 Task: Create a due date automation trigger when advanced on, on the wednesday of the week a card is due add dates due in 1 working days at 11:00 AM.
Action: Mouse moved to (1147, 91)
Screenshot: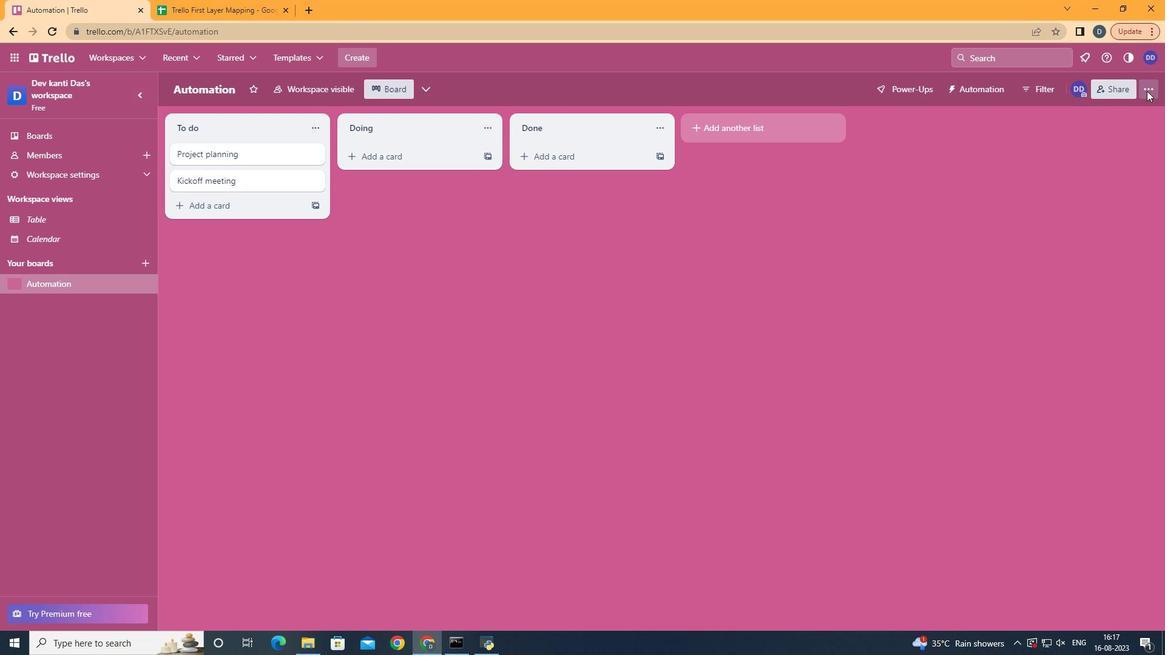 
Action: Mouse pressed left at (1147, 91)
Screenshot: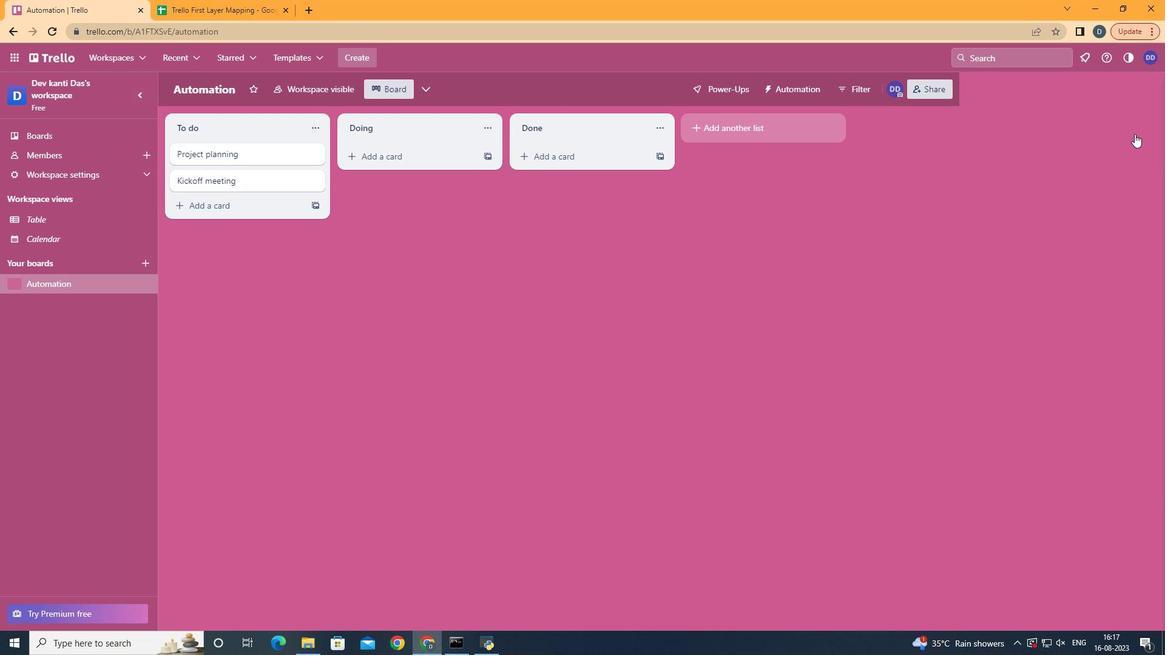 
Action: Mouse moved to (1079, 278)
Screenshot: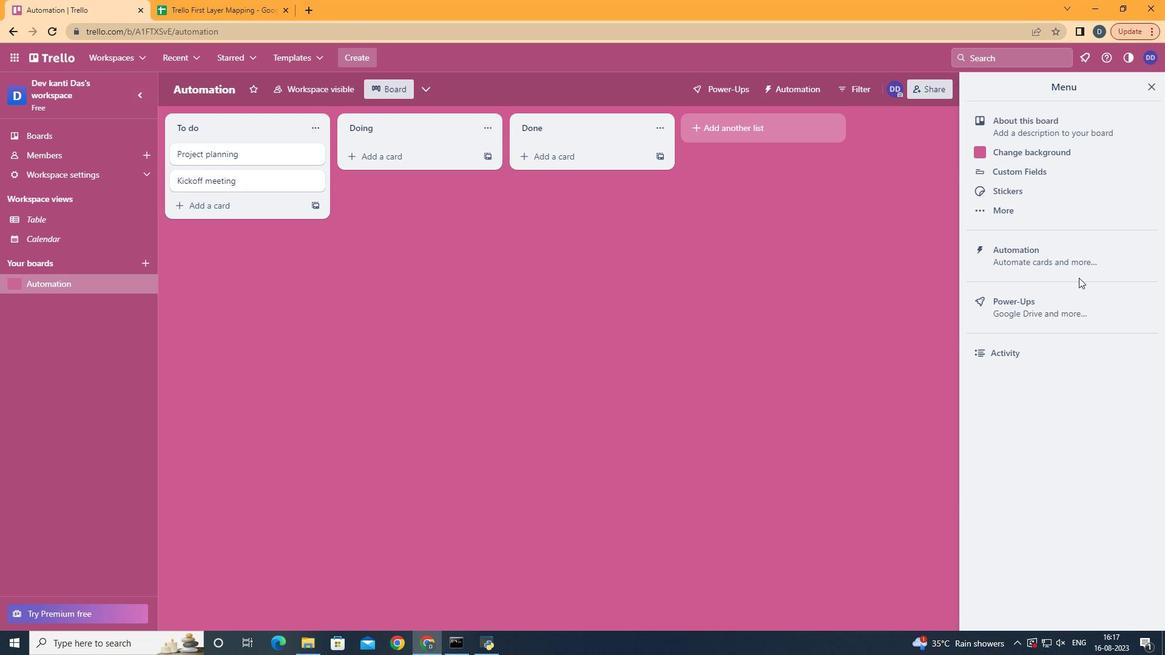
Action: Mouse pressed left at (1079, 278)
Screenshot: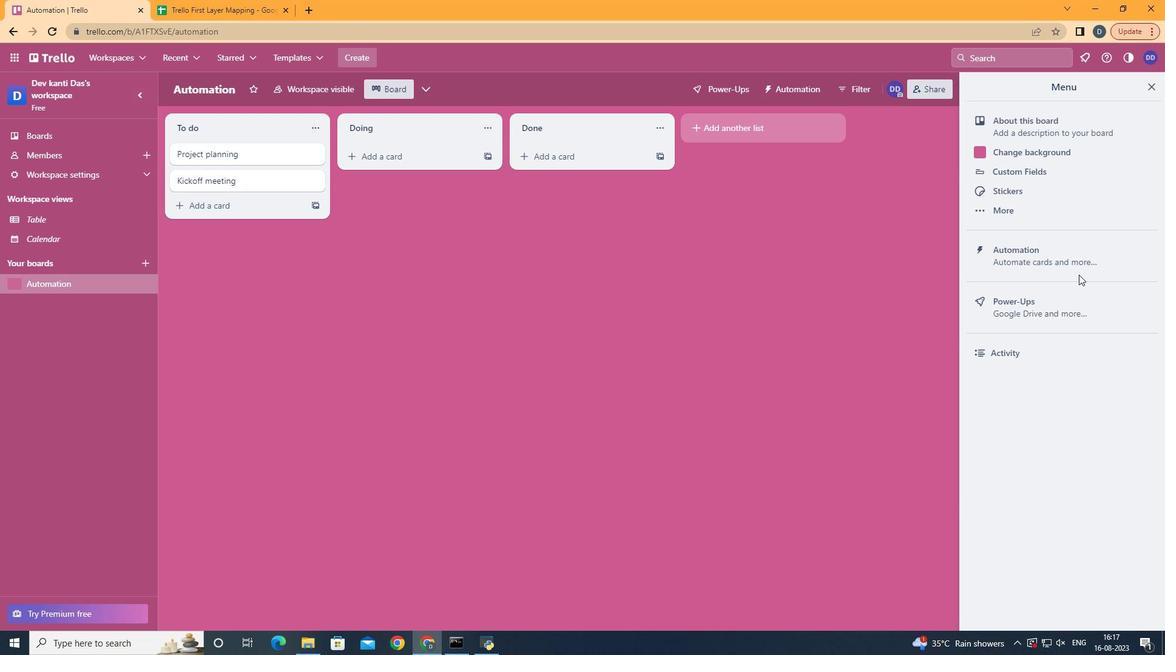 
Action: Mouse moved to (1079, 263)
Screenshot: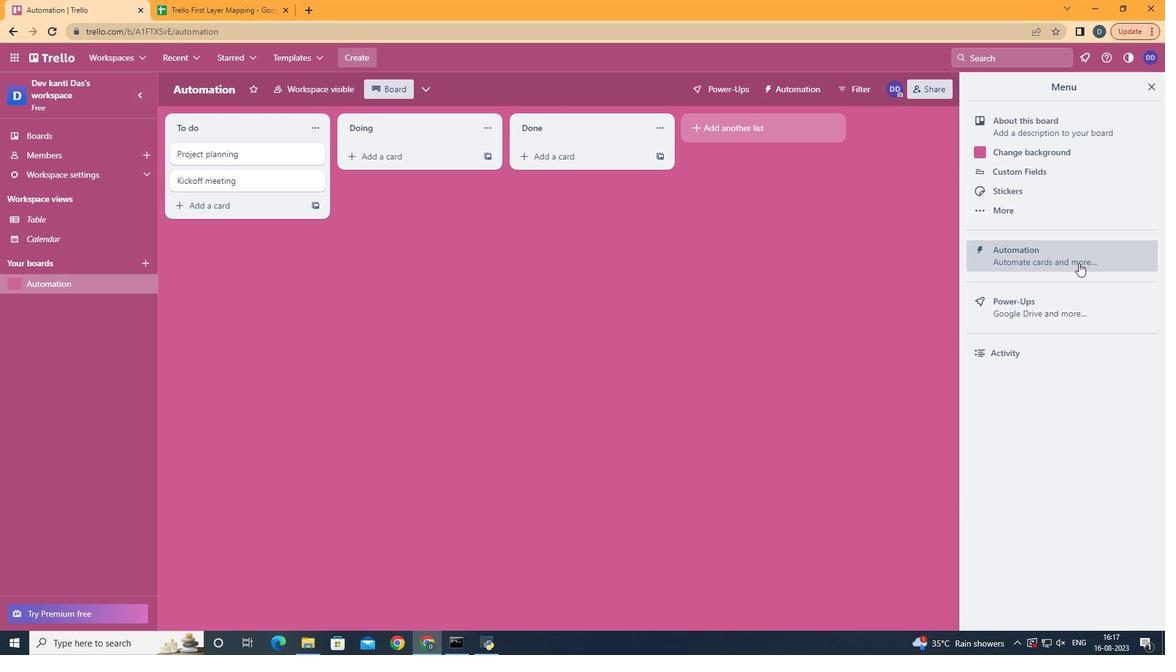 
Action: Mouse pressed left at (1079, 263)
Screenshot: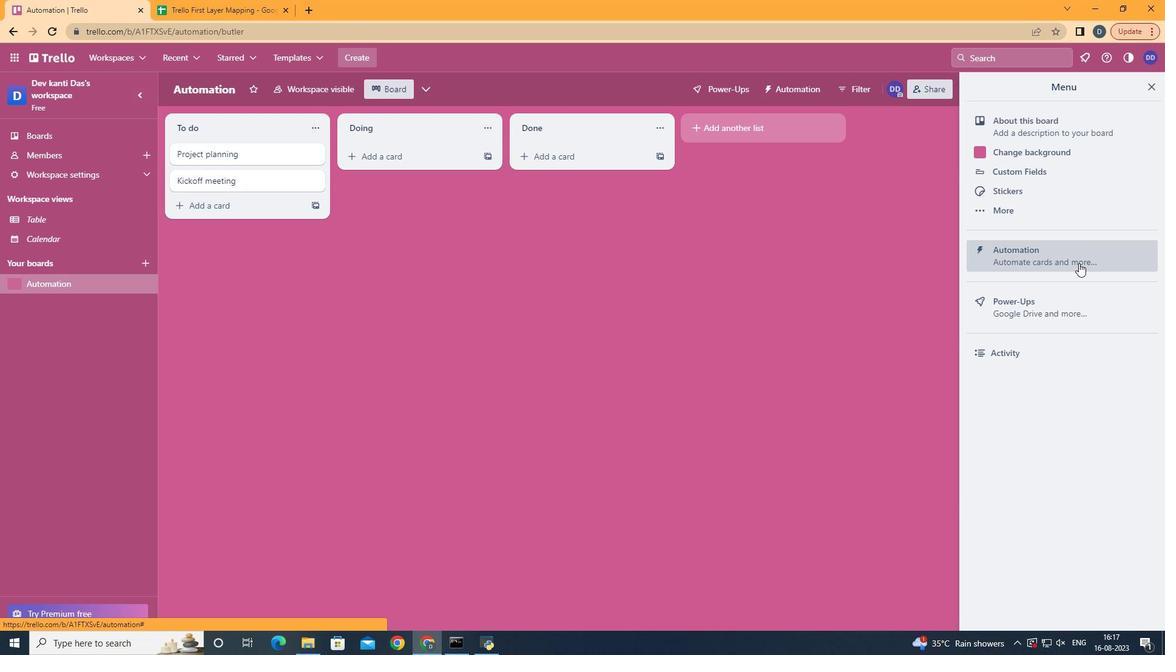 
Action: Mouse moved to (254, 239)
Screenshot: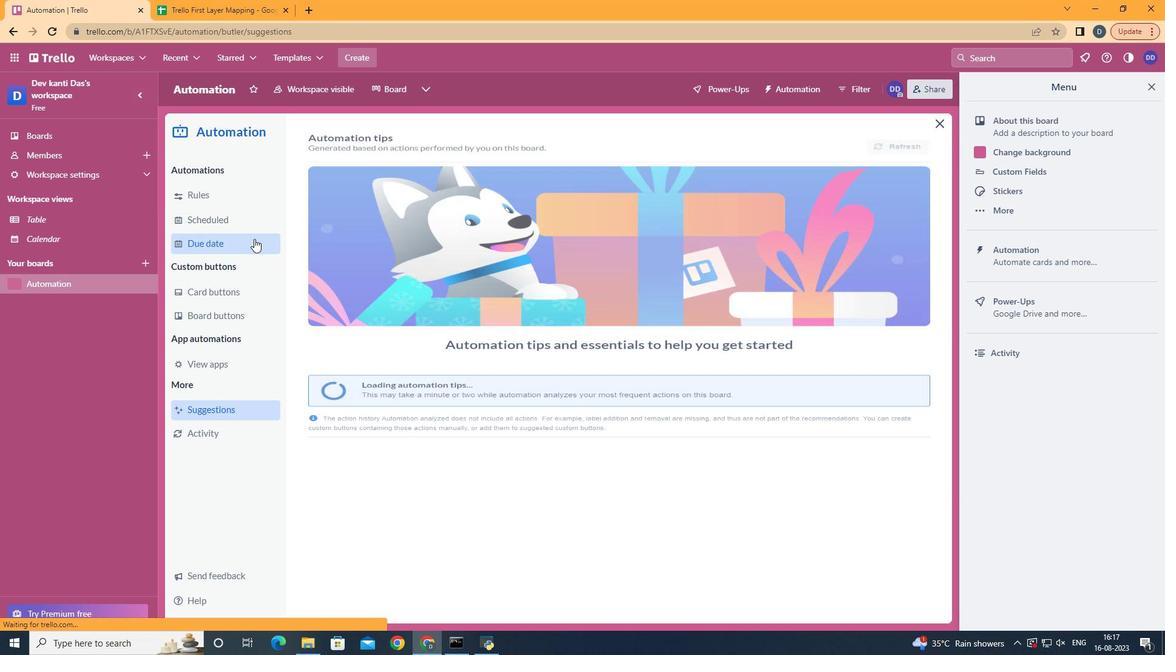 
Action: Mouse pressed left at (254, 239)
Screenshot: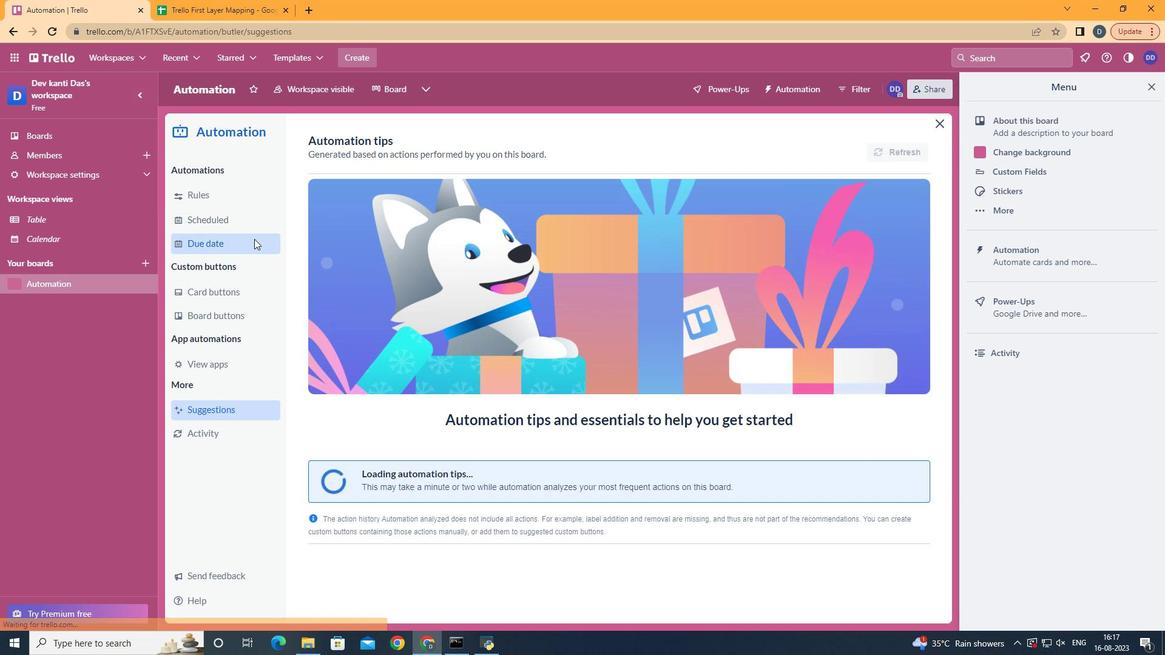 
Action: Mouse moved to (845, 148)
Screenshot: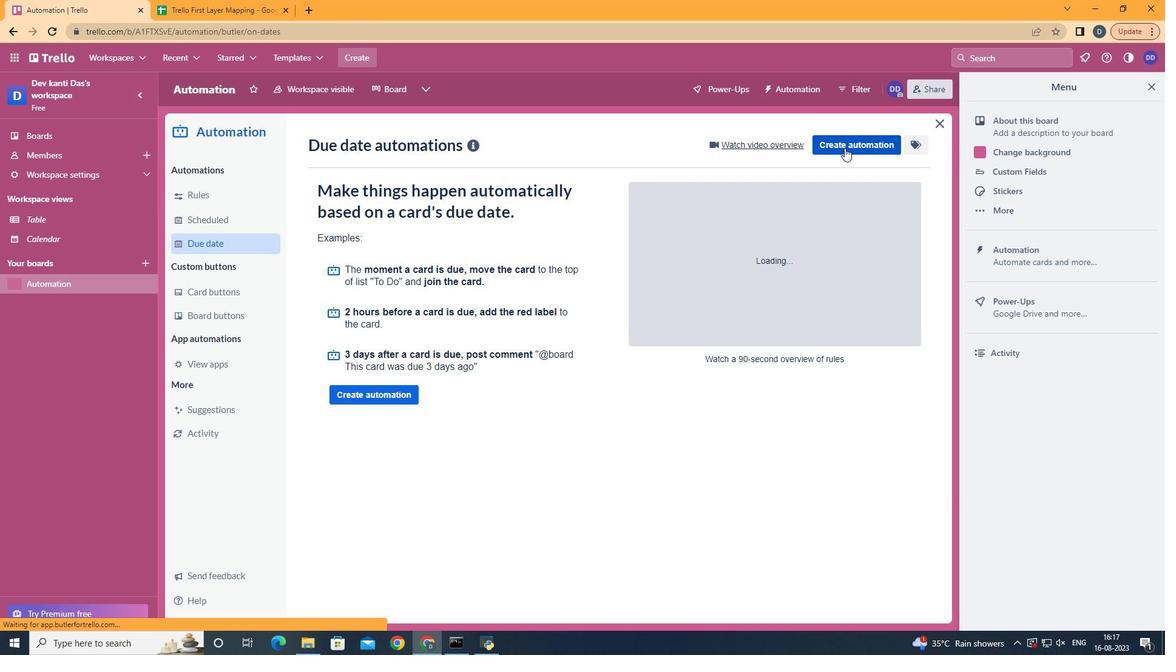
Action: Mouse pressed left at (845, 148)
Screenshot: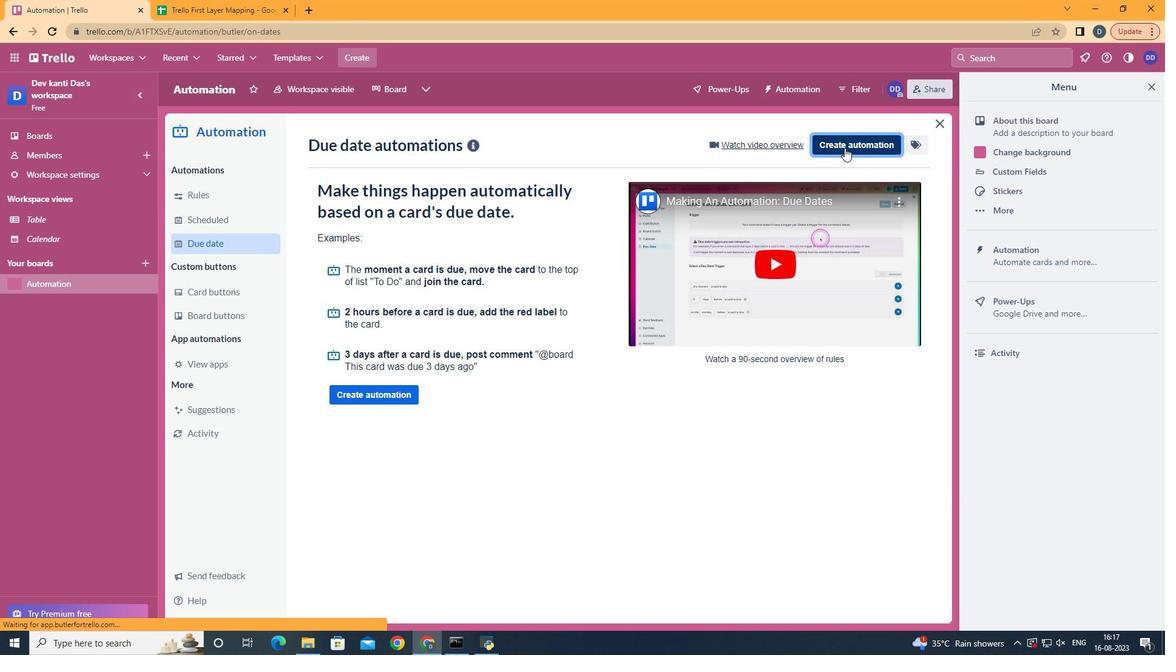 
Action: Mouse moved to (690, 261)
Screenshot: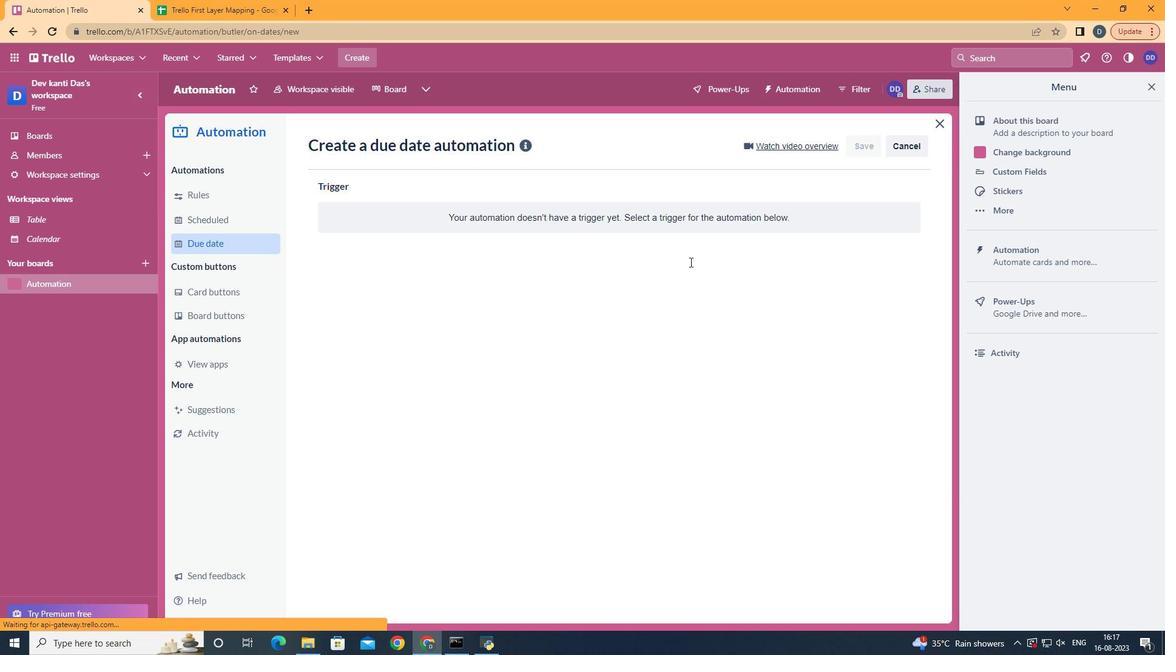 
Action: Mouse pressed left at (690, 261)
Screenshot: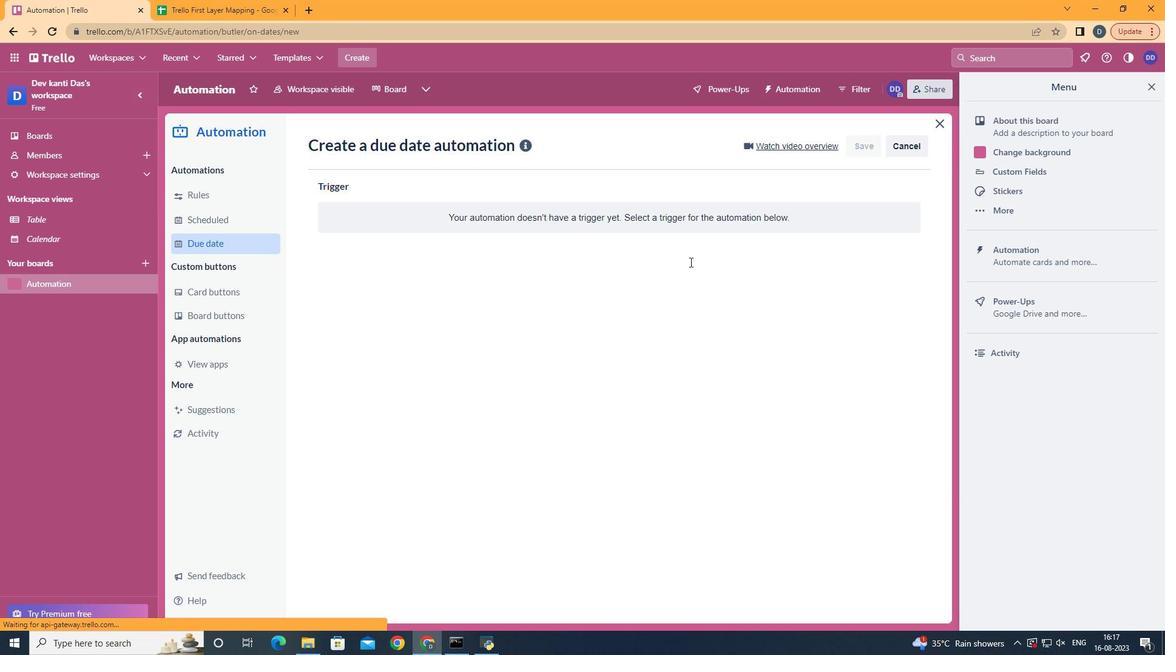 
Action: Mouse moved to (402, 361)
Screenshot: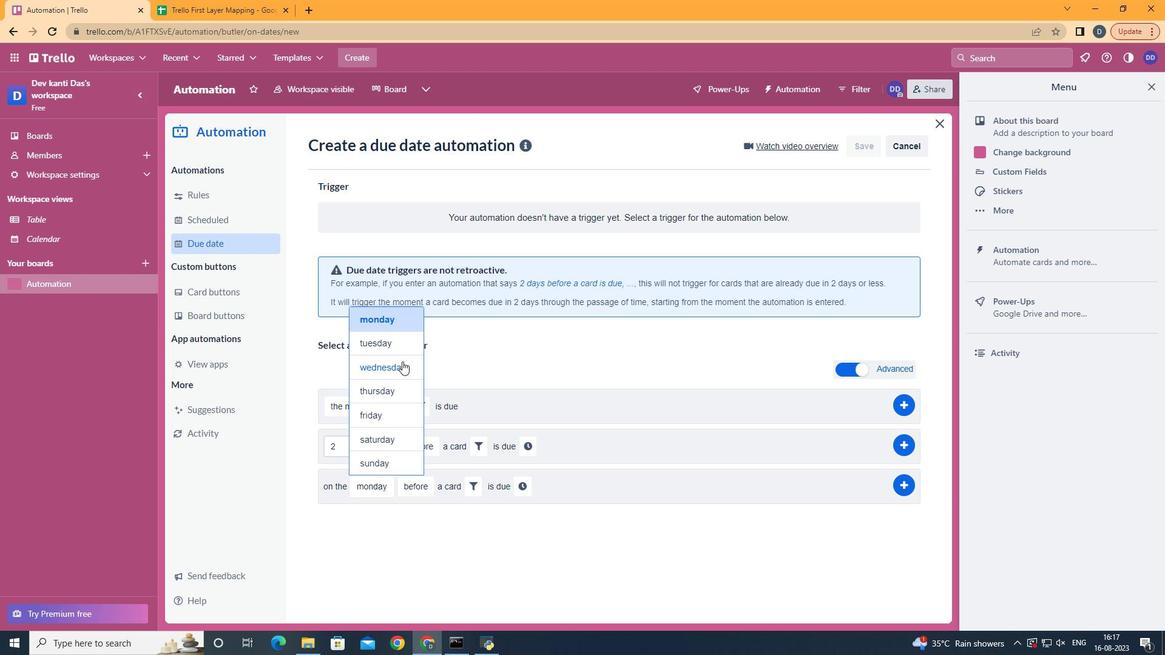 
Action: Mouse pressed left at (402, 361)
Screenshot: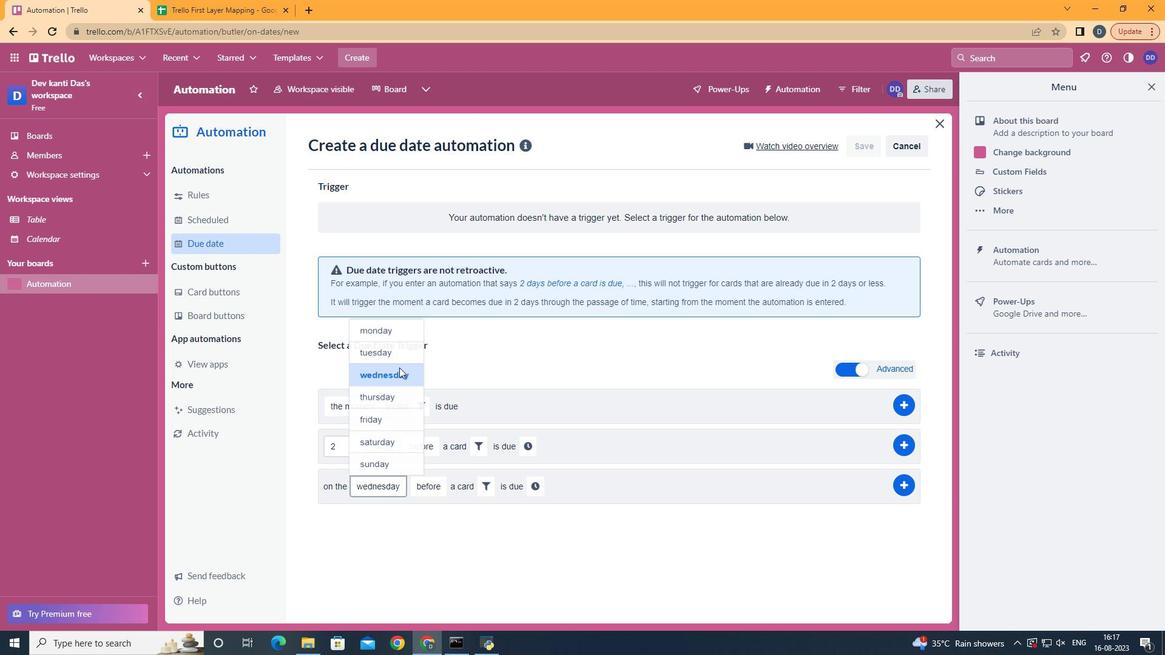 
Action: Mouse moved to (448, 551)
Screenshot: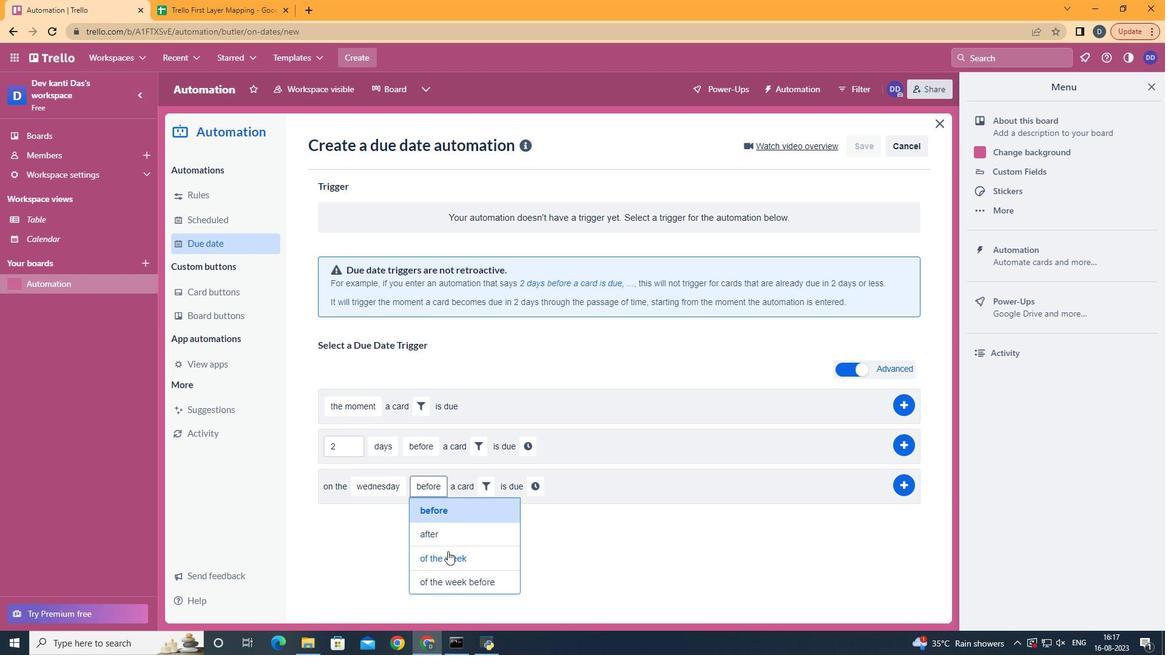 
Action: Mouse pressed left at (448, 551)
Screenshot: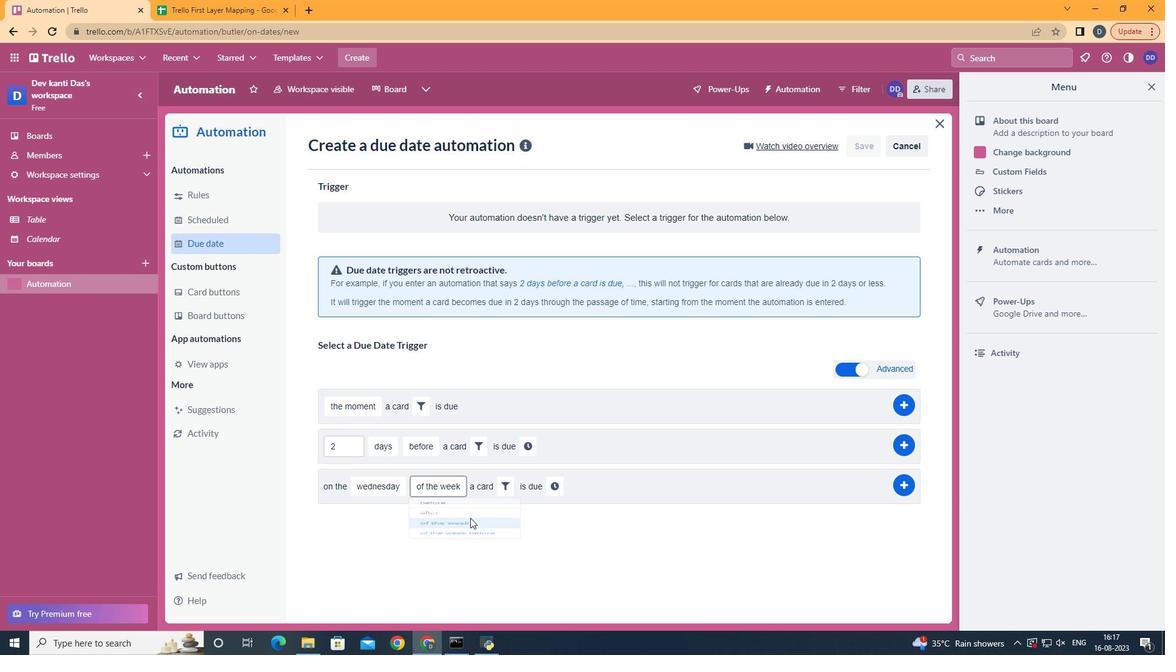 
Action: Mouse moved to (499, 485)
Screenshot: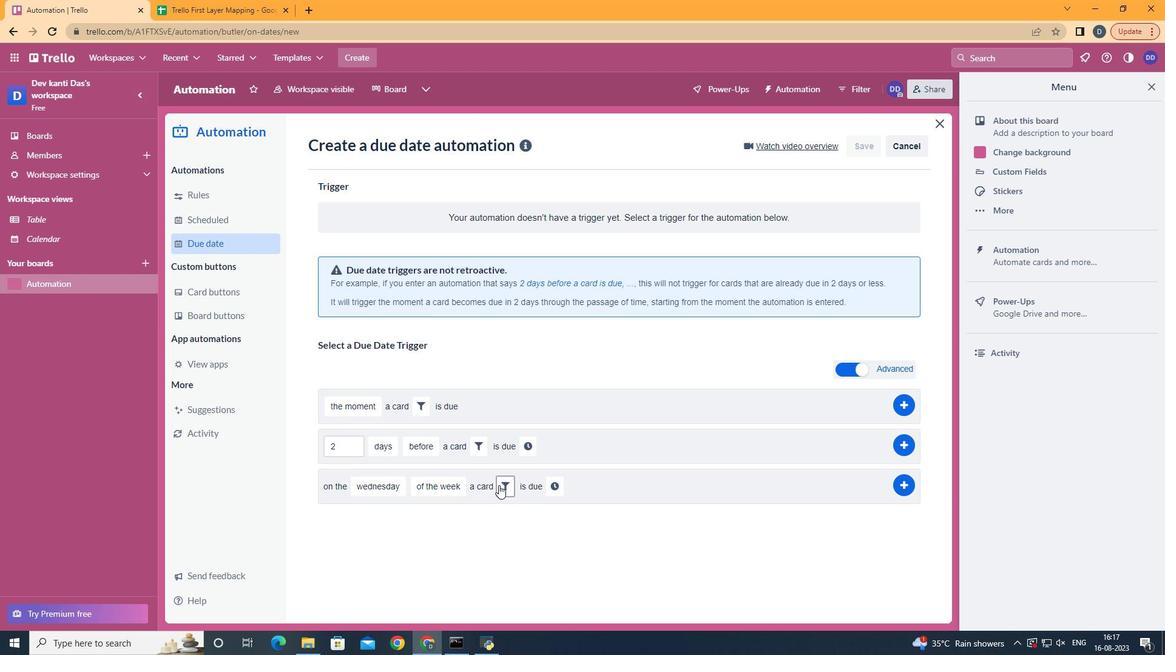 
Action: Mouse pressed left at (499, 485)
Screenshot: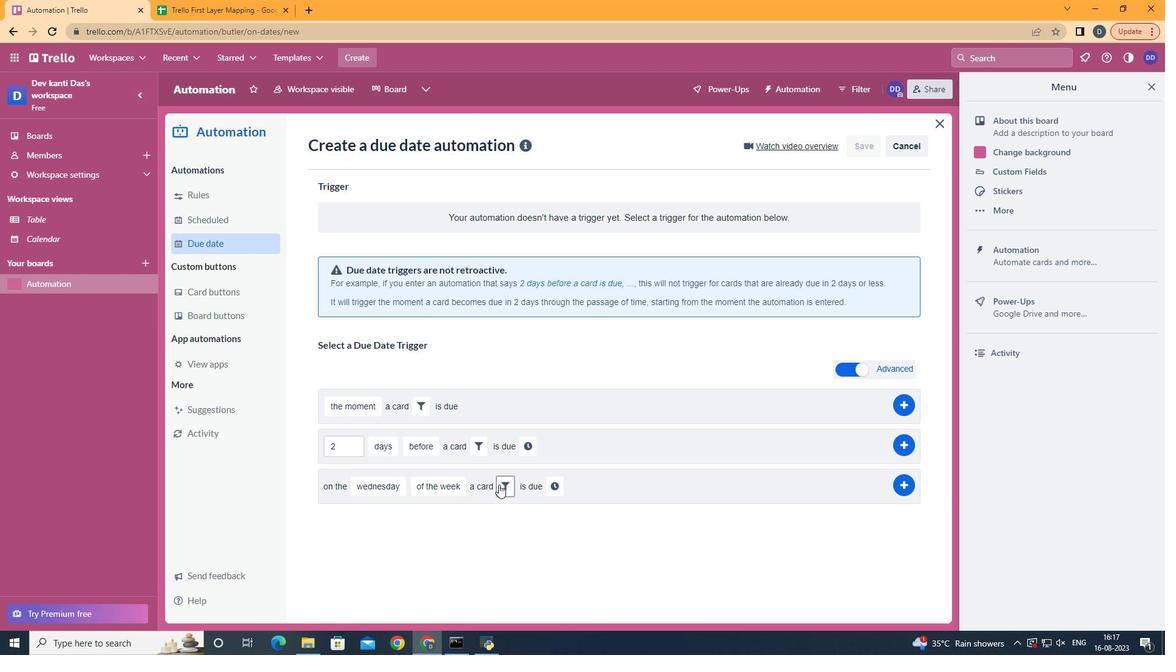 
Action: Mouse moved to (579, 526)
Screenshot: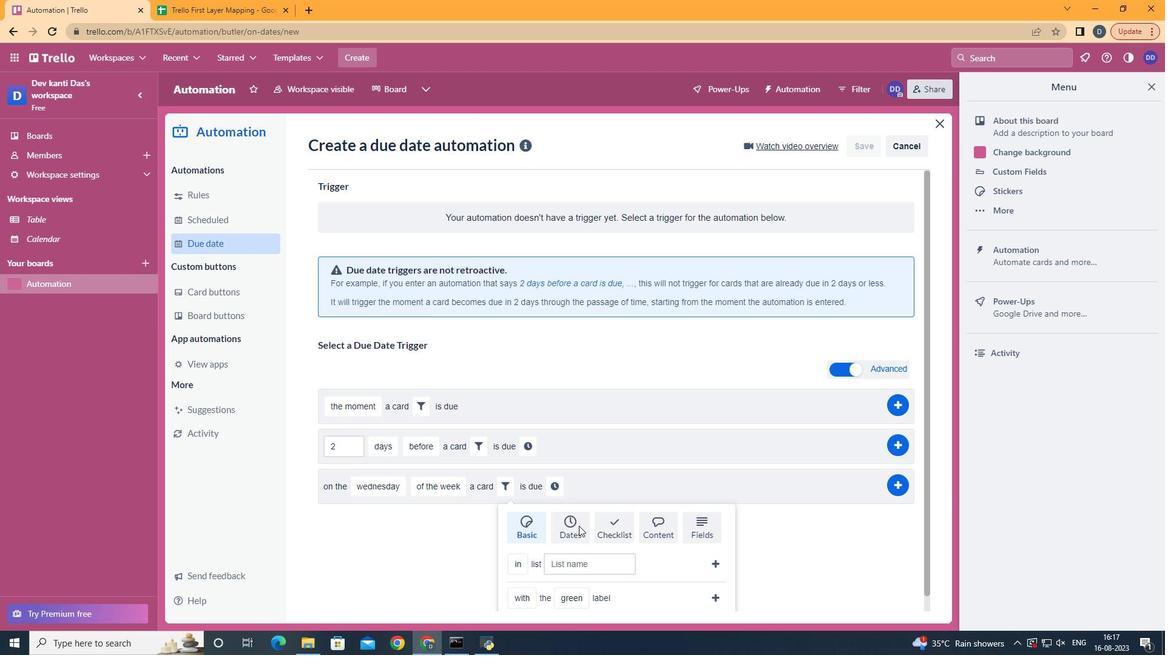 
Action: Mouse pressed left at (579, 526)
Screenshot: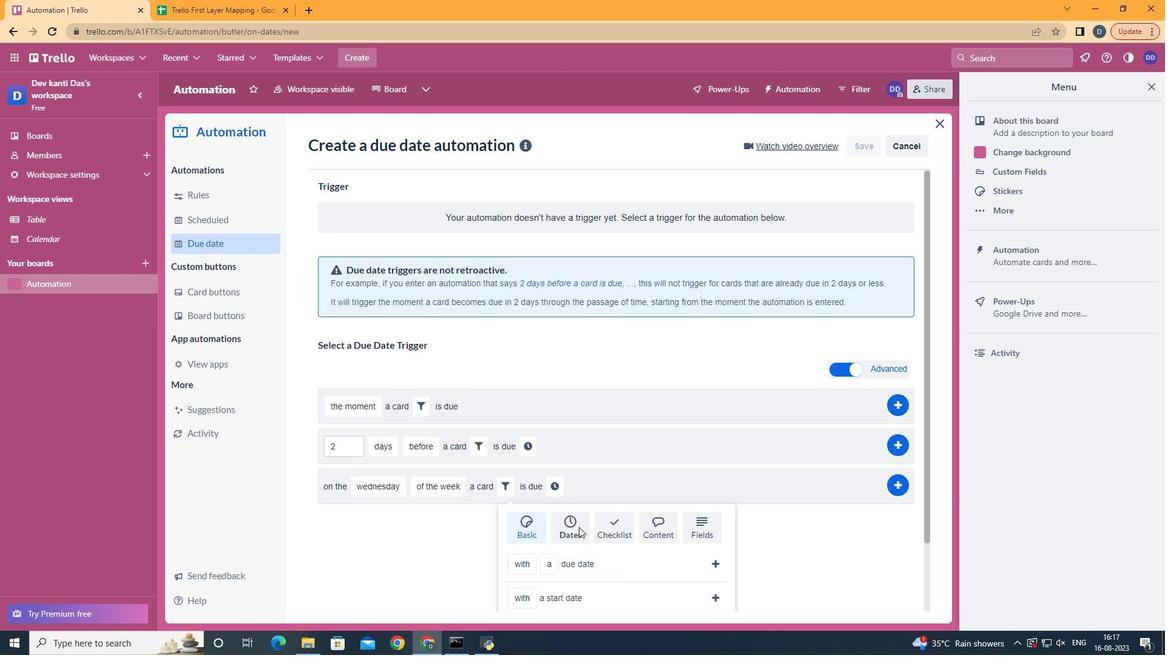 
Action: Mouse moved to (579, 527)
Screenshot: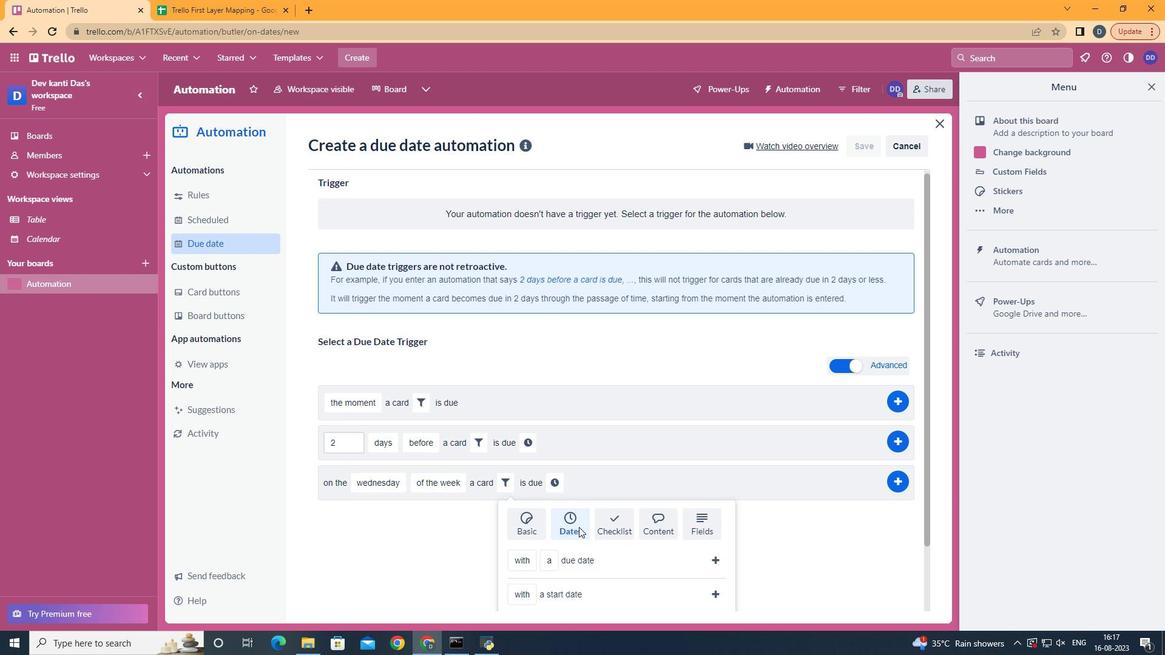 
Action: Mouse scrolled (579, 526) with delta (0, 0)
Screenshot: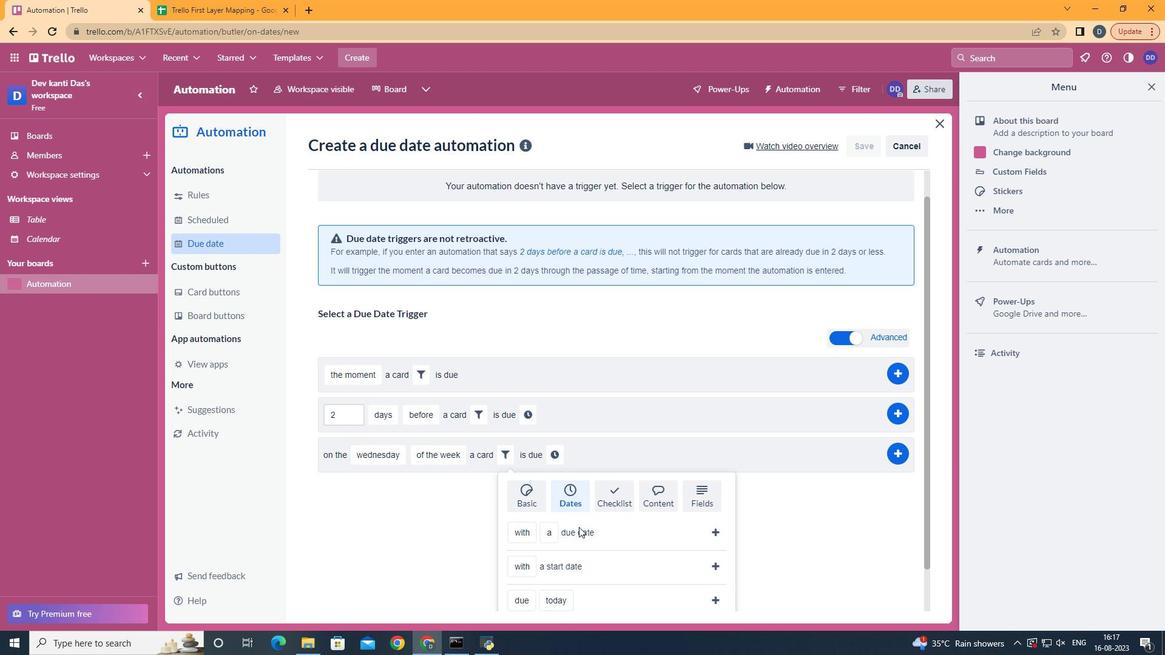 
Action: Mouse scrolled (579, 526) with delta (0, 0)
Screenshot: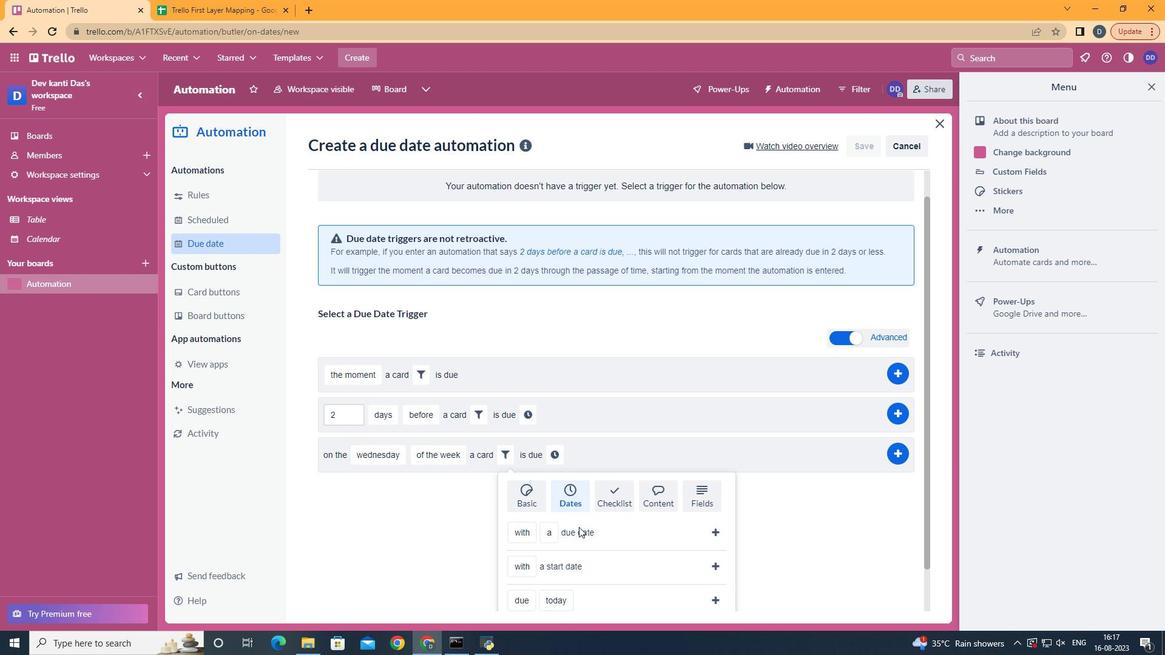 
Action: Mouse scrolled (579, 526) with delta (0, 0)
Screenshot: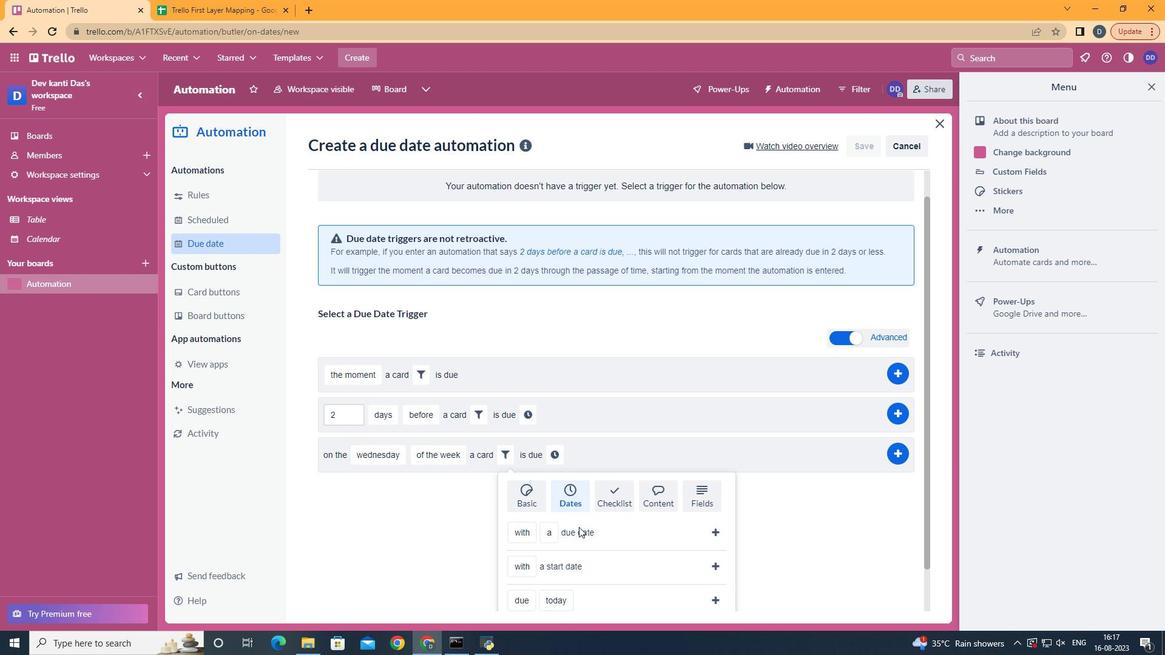
Action: Mouse scrolled (579, 526) with delta (0, 0)
Screenshot: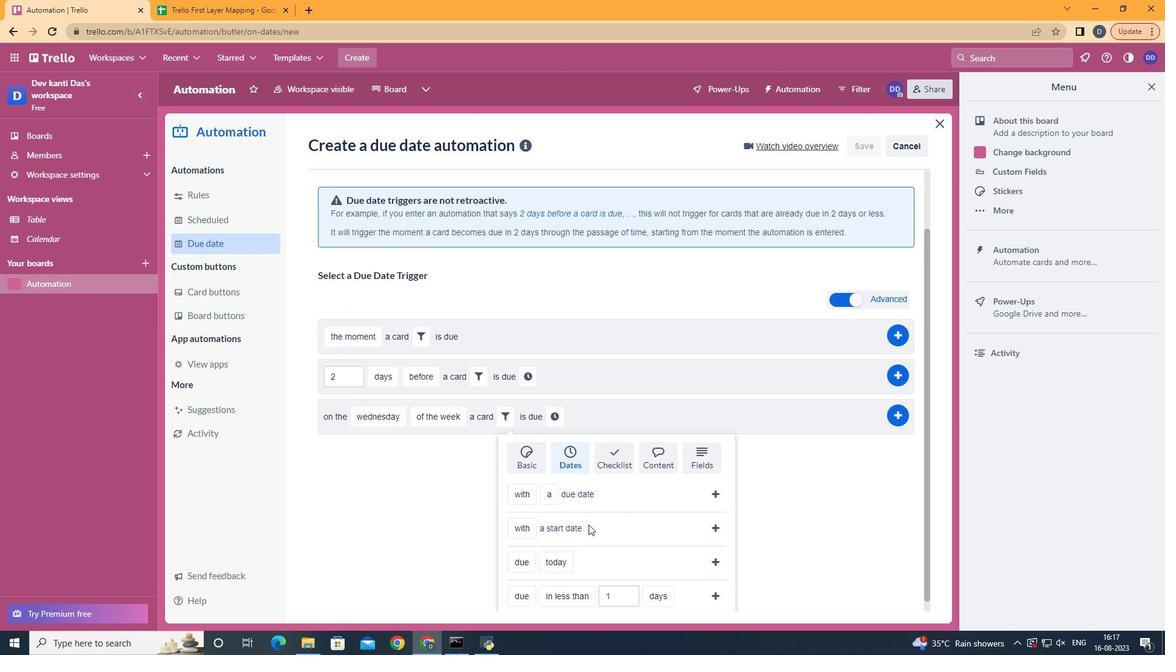 
Action: Mouse moved to (588, 533)
Screenshot: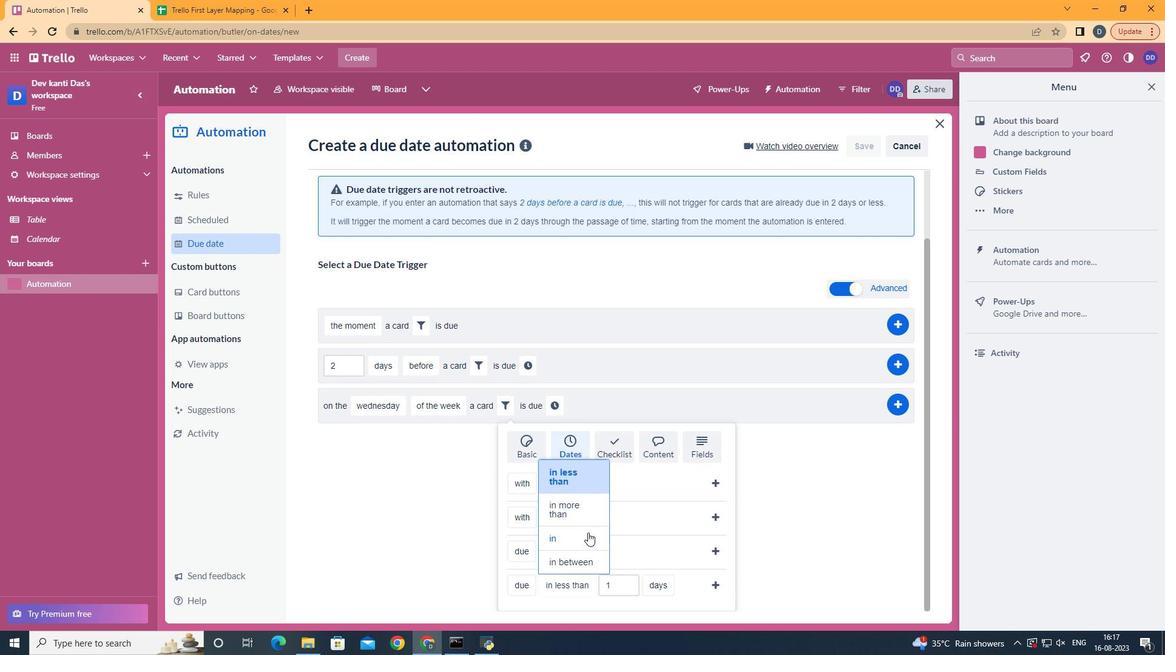 
Action: Mouse pressed left at (588, 533)
Screenshot: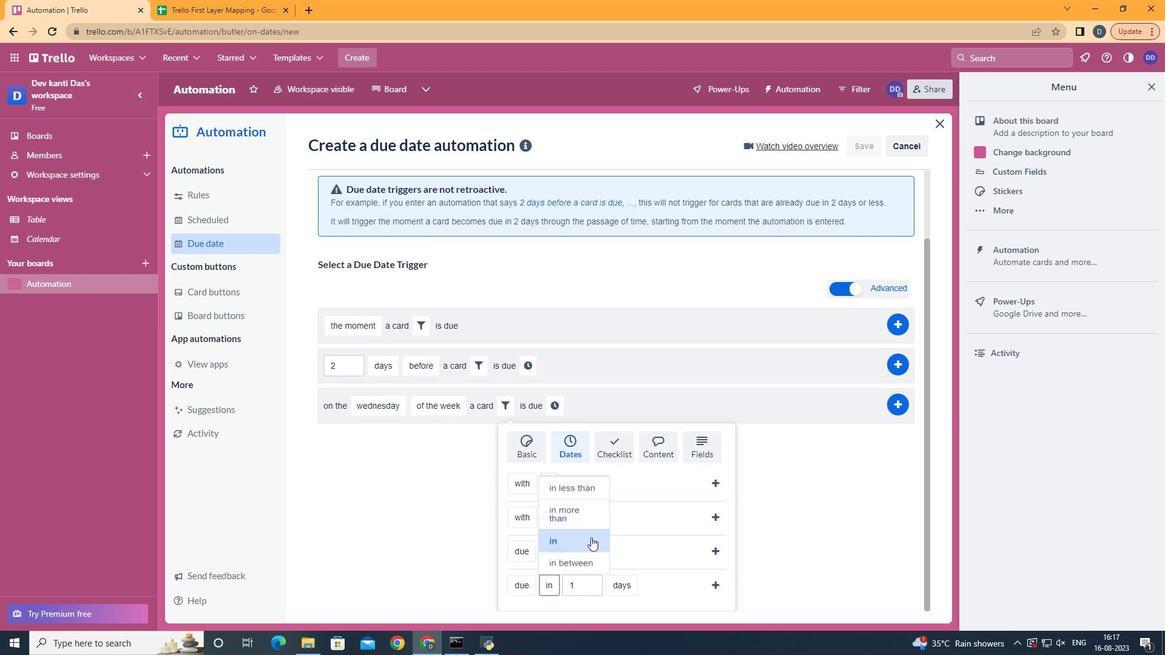 
Action: Mouse moved to (630, 556)
Screenshot: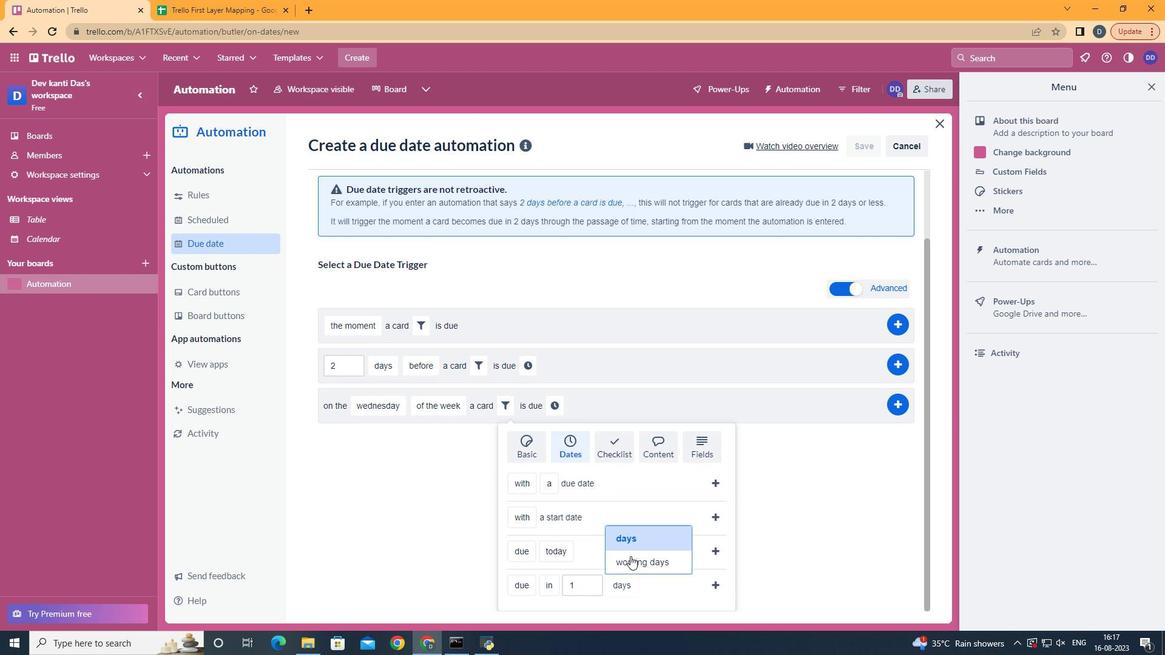 
Action: Mouse pressed left at (630, 556)
Screenshot: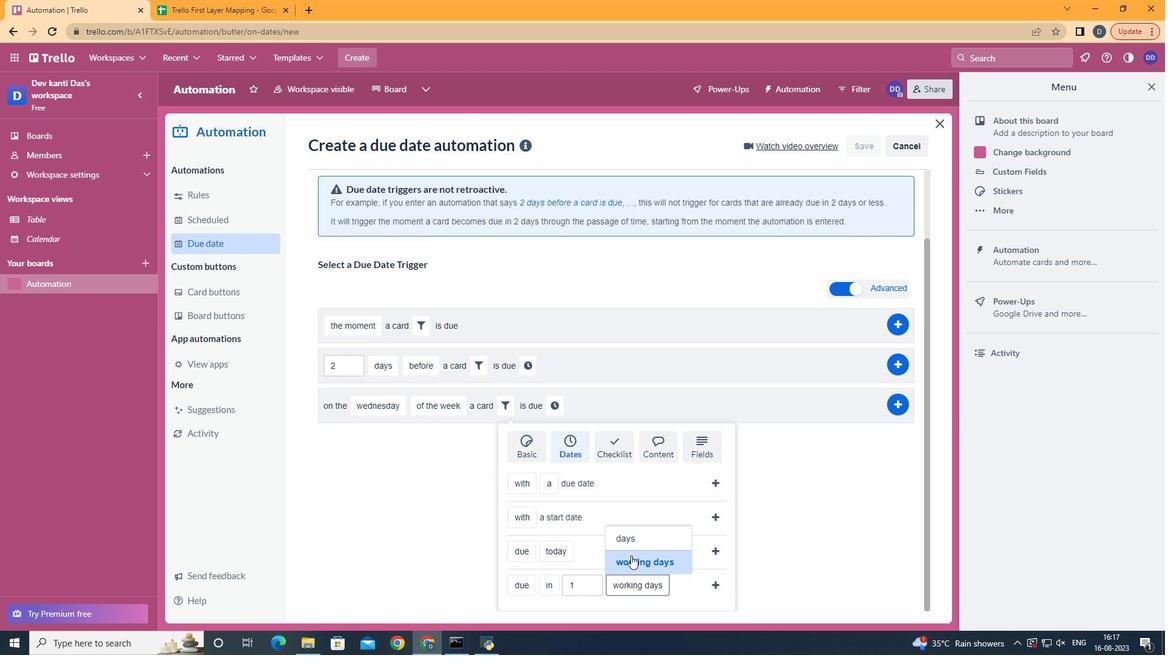 
Action: Mouse moved to (710, 587)
Screenshot: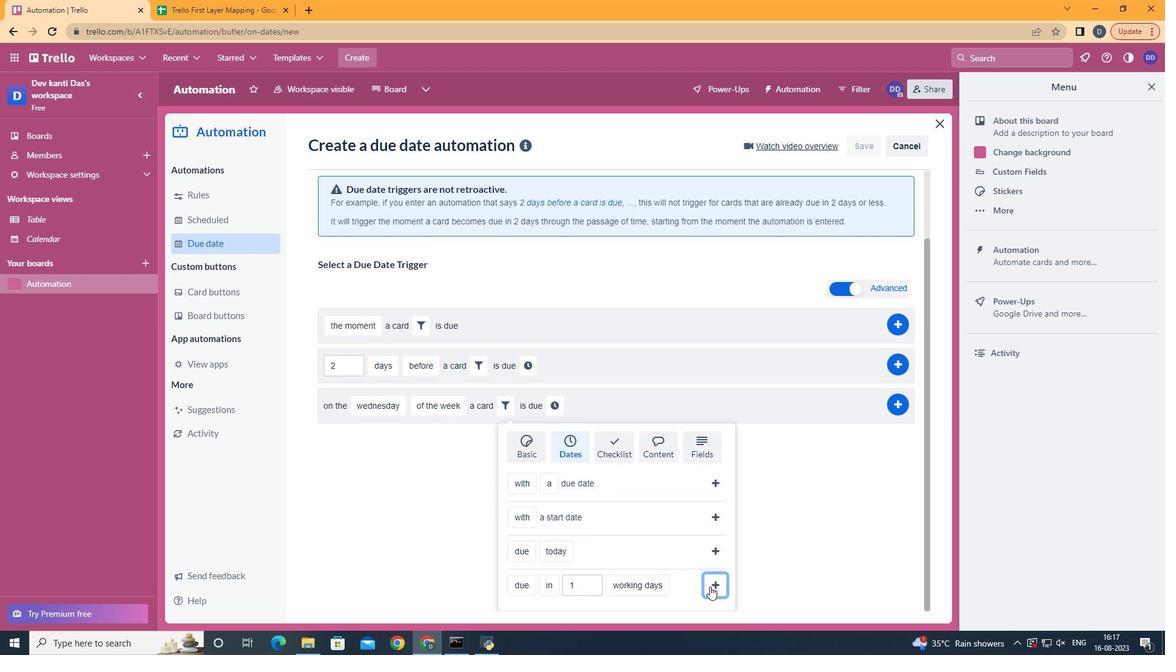 
Action: Mouse pressed left at (710, 587)
Screenshot: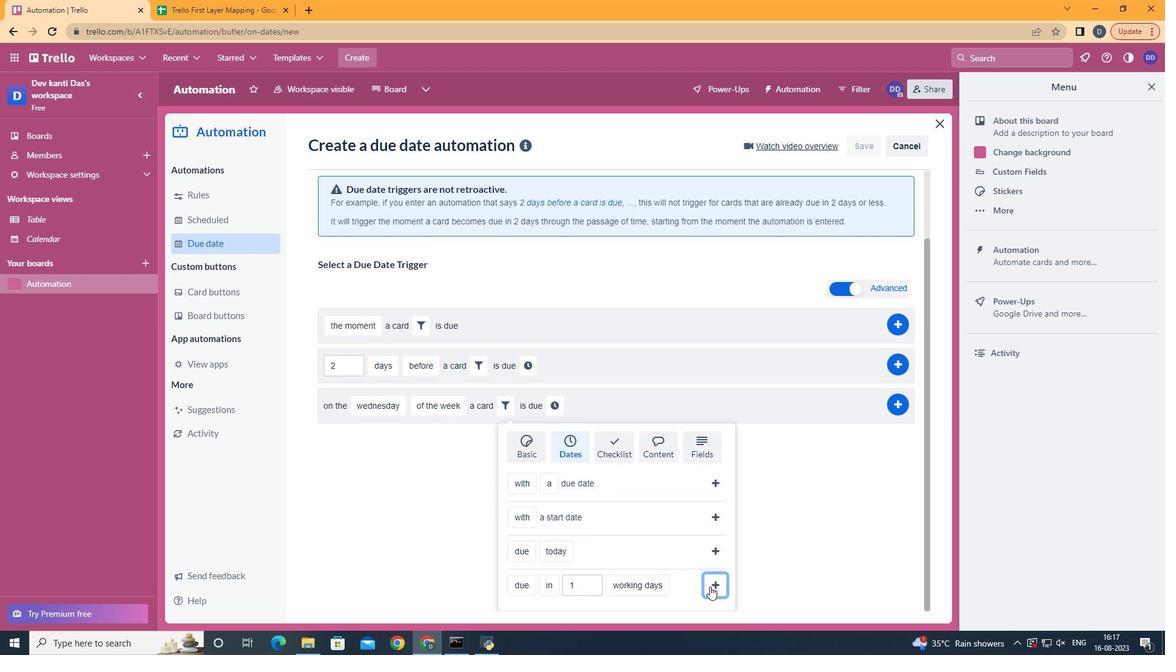 
Action: Mouse moved to (658, 489)
Screenshot: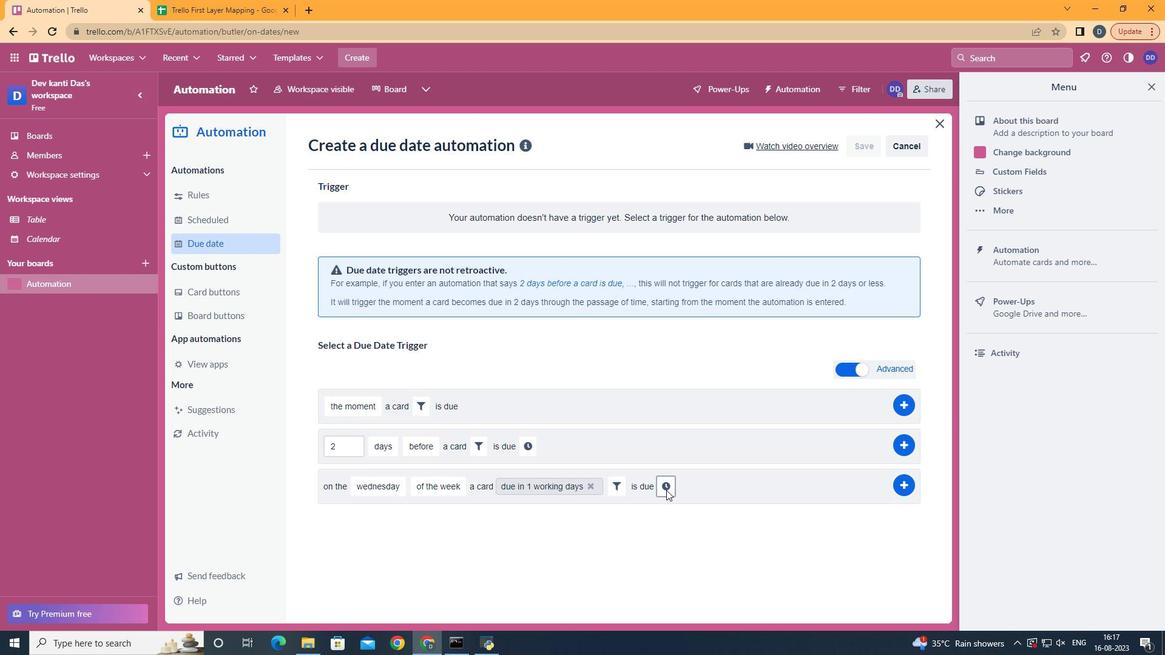 
Action: Mouse pressed left at (658, 489)
Screenshot: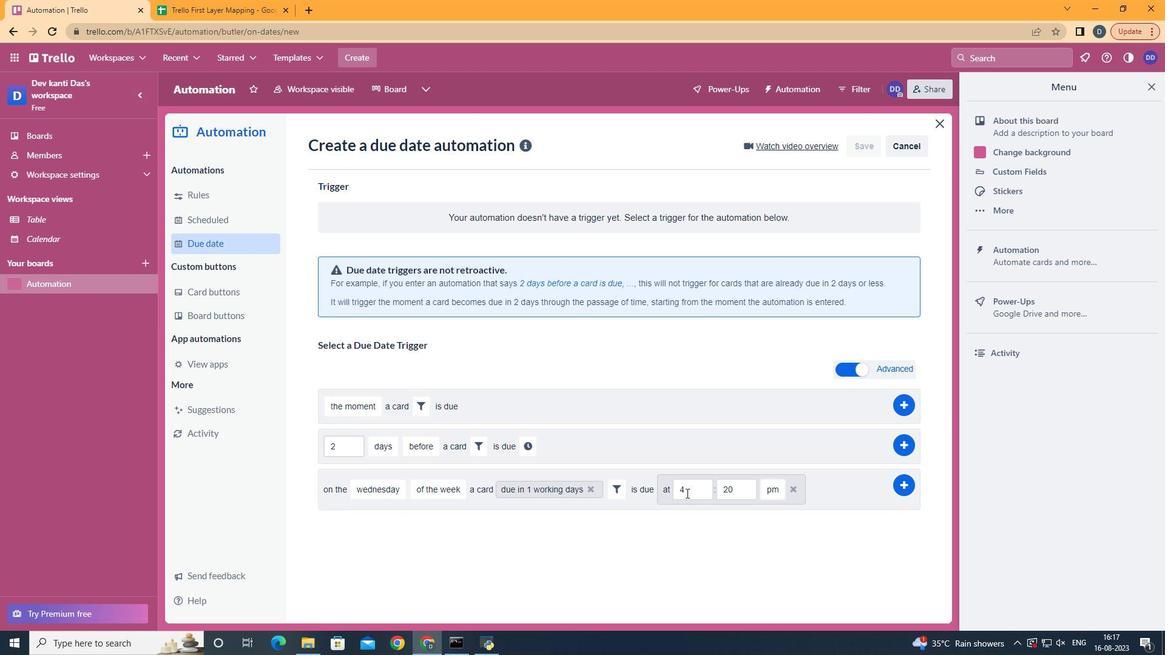 
Action: Mouse moved to (687, 494)
Screenshot: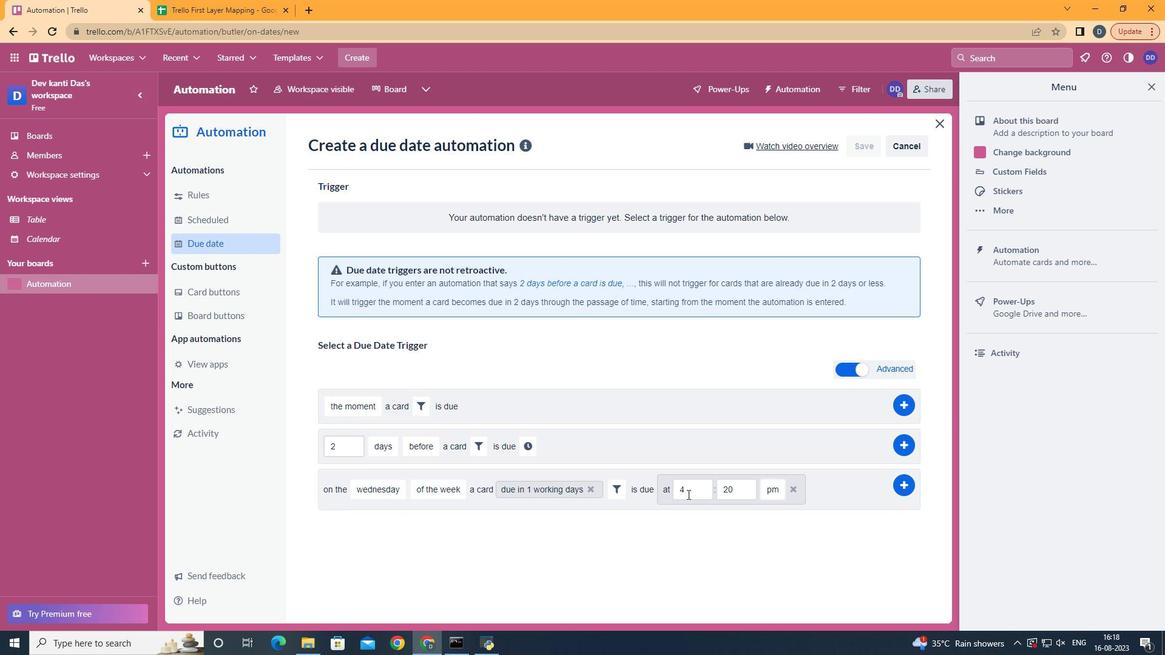 
Action: Mouse pressed left at (687, 494)
Screenshot: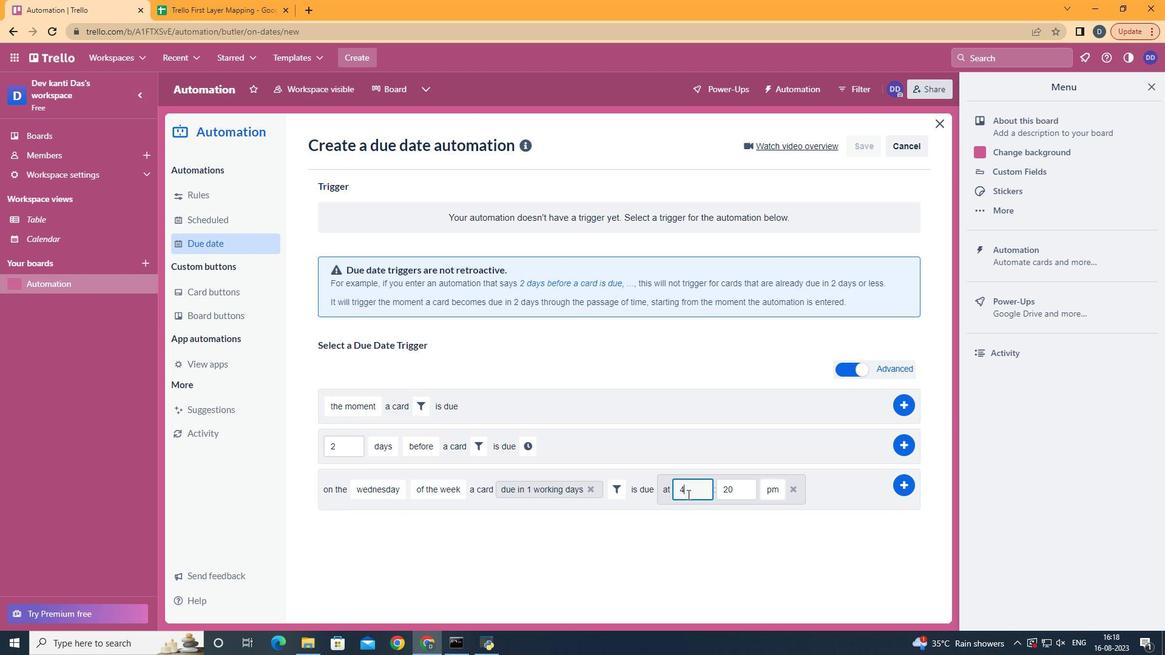 
Action: Key pressed <Key.backspace>11
Screenshot: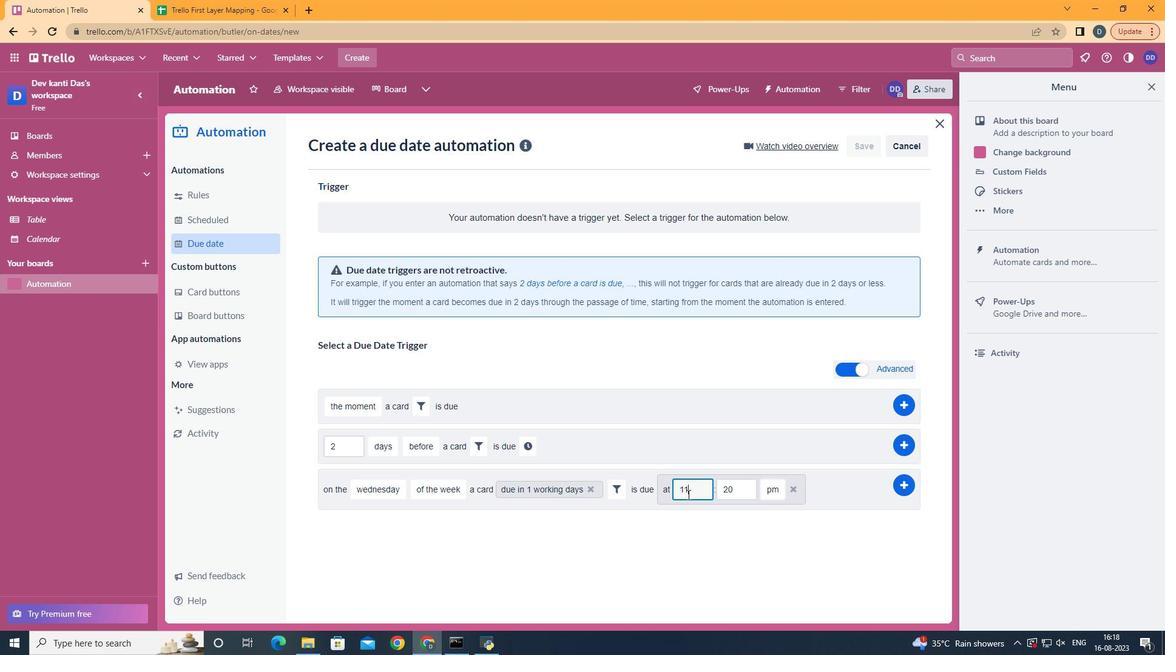 
Action: Mouse moved to (742, 489)
Screenshot: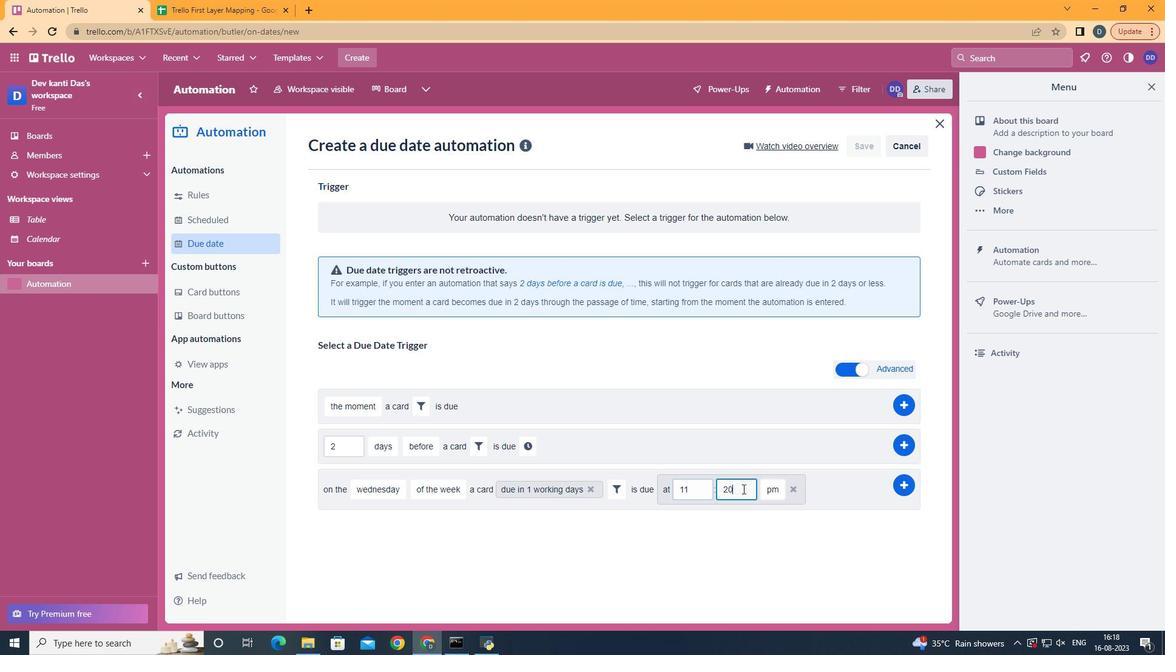 
Action: Mouse pressed left at (742, 489)
Screenshot: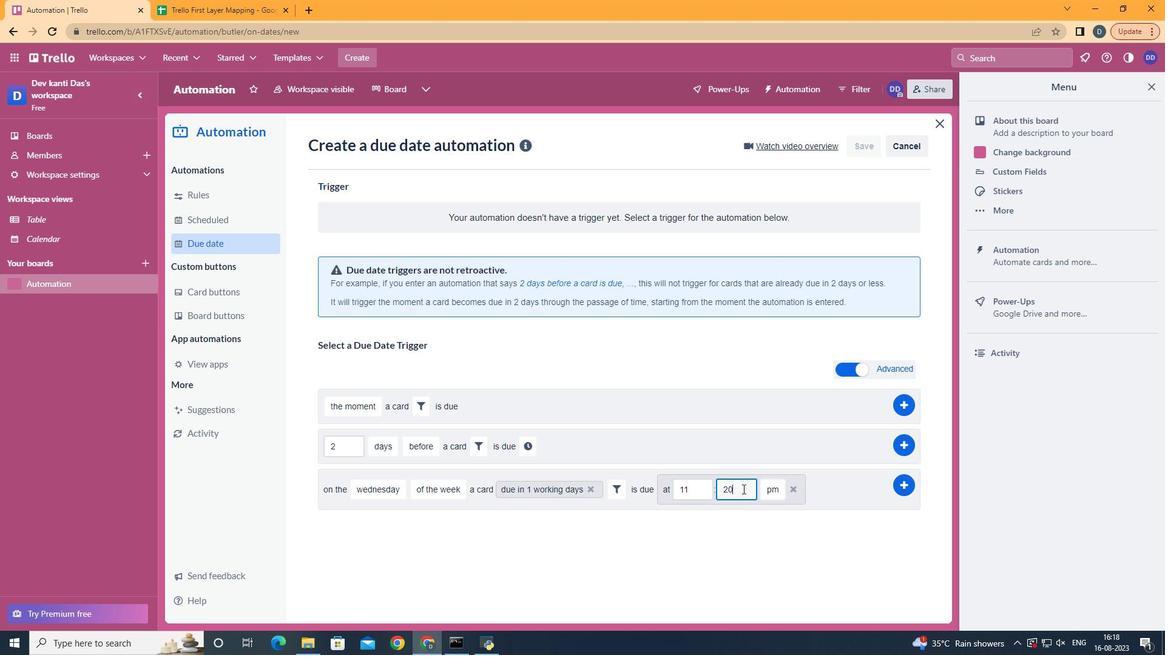 
Action: Mouse moved to (743, 489)
Screenshot: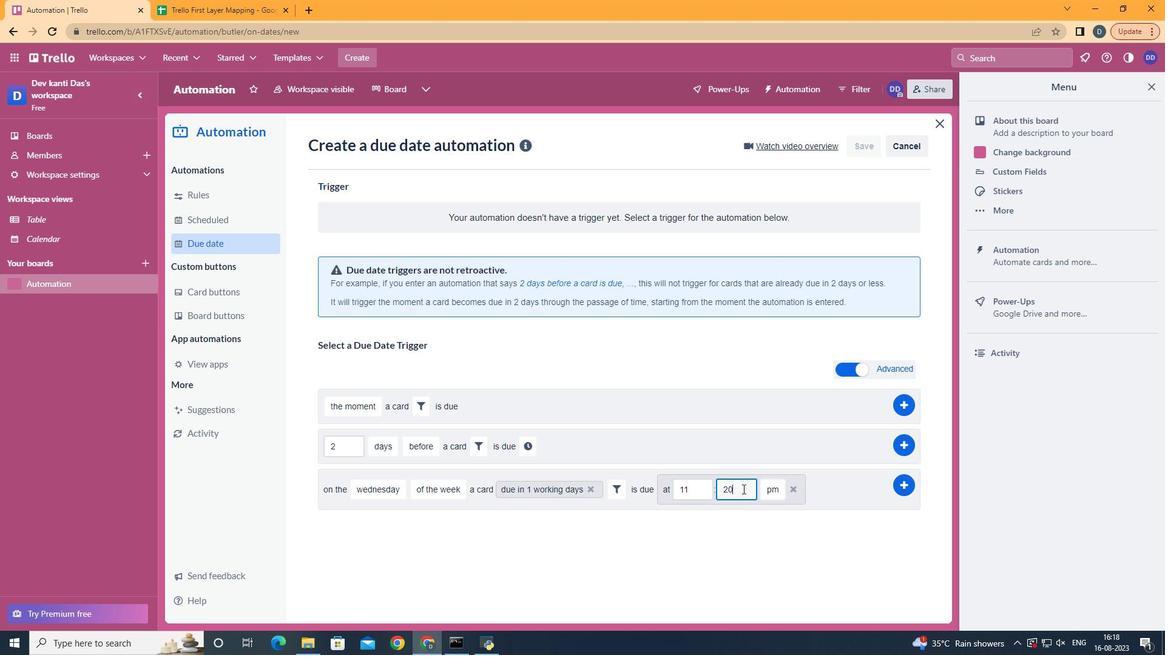 
Action: Key pressed <Key.backspace><Key.backspace>00
Screenshot: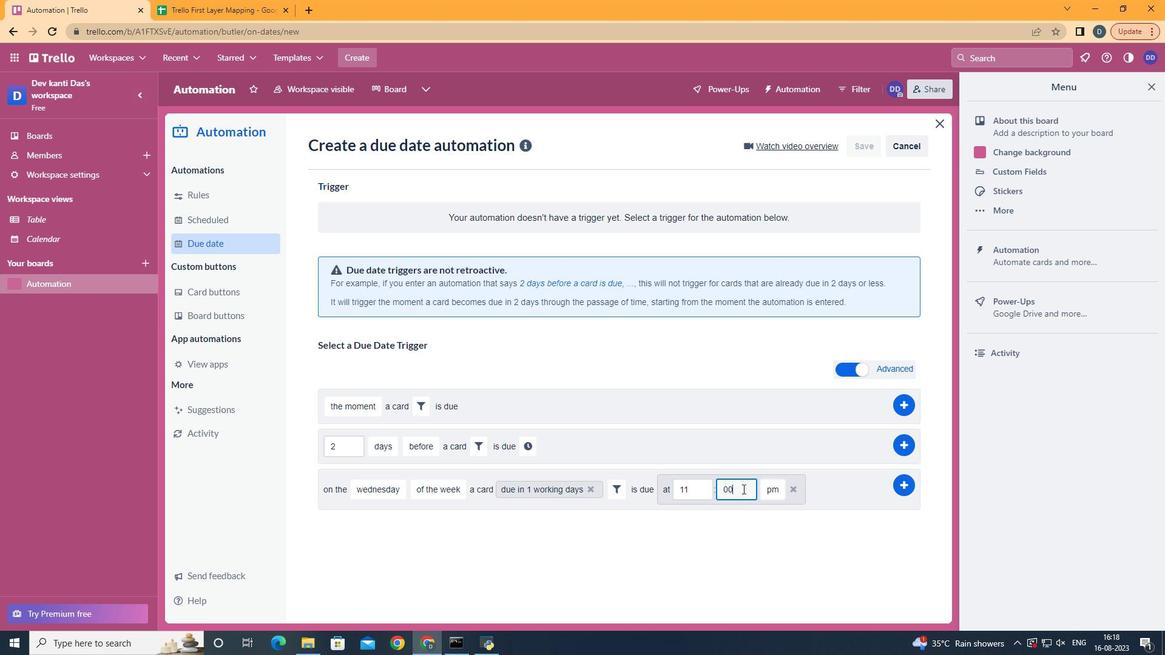 
Action: Mouse moved to (776, 499)
Screenshot: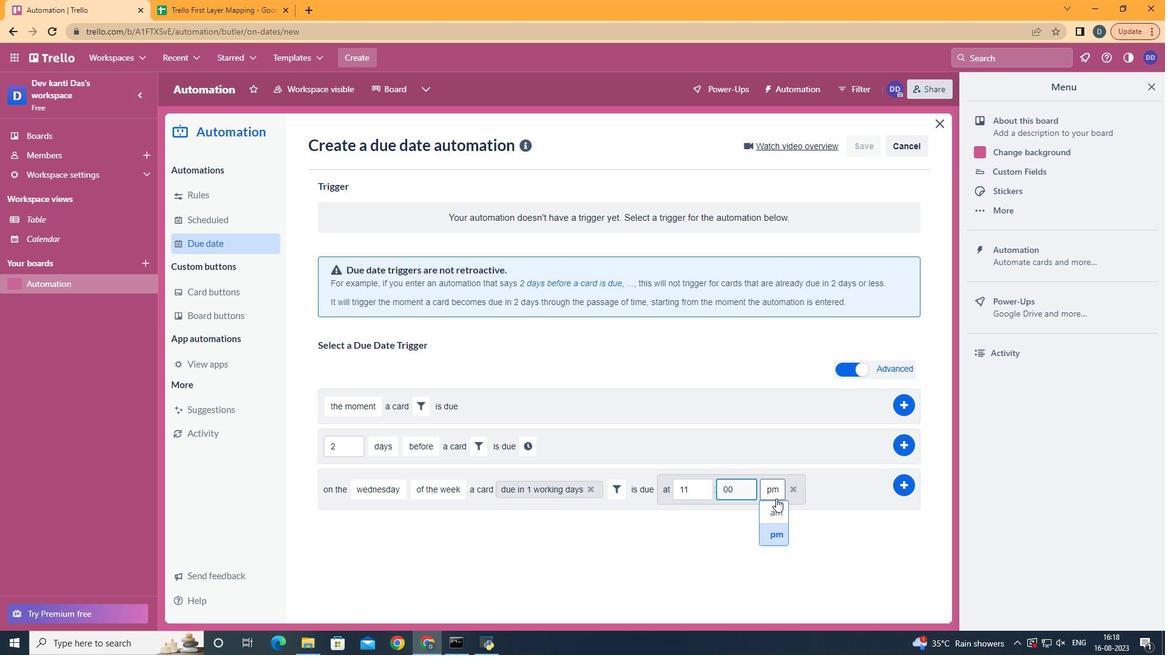 
Action: Mouse pressed left at (776, 499)
Screenshot: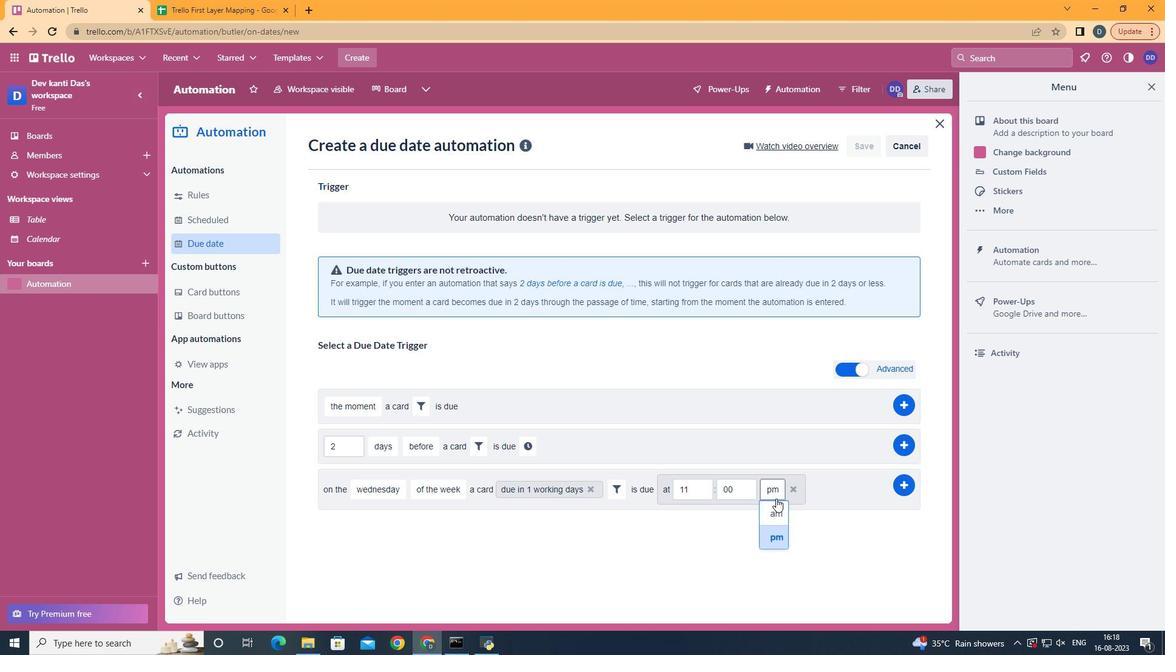 
Action: Mouse moved to (784, 507)
Screenshot: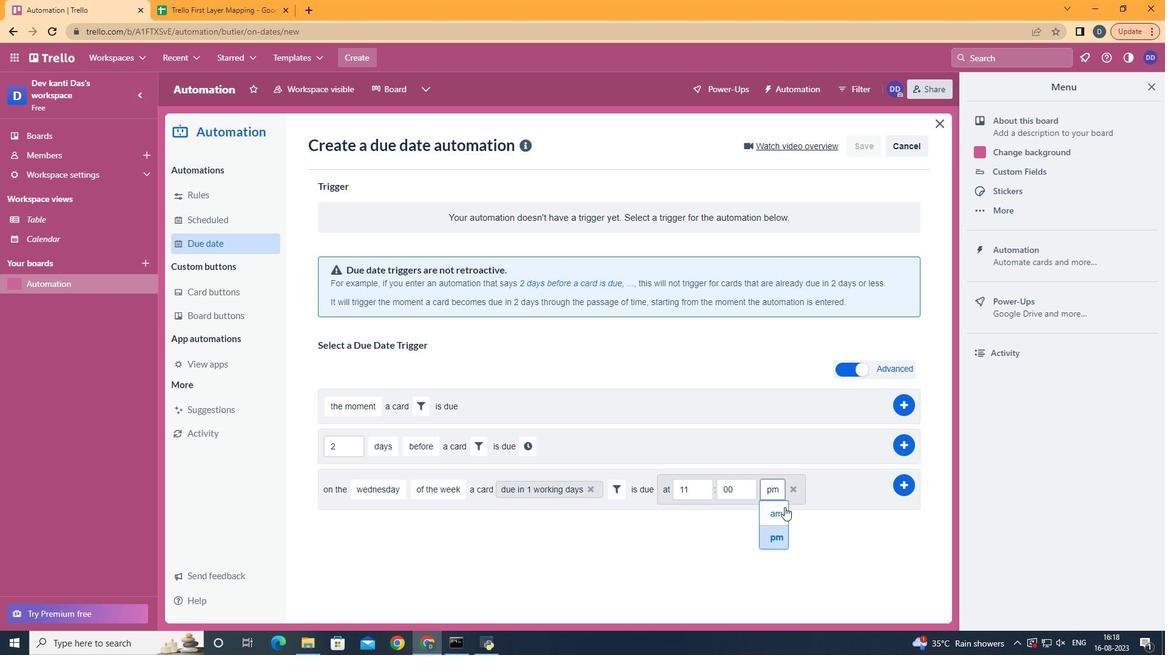 
Action: Mouse pressed left at (784, 507)
Screenshot: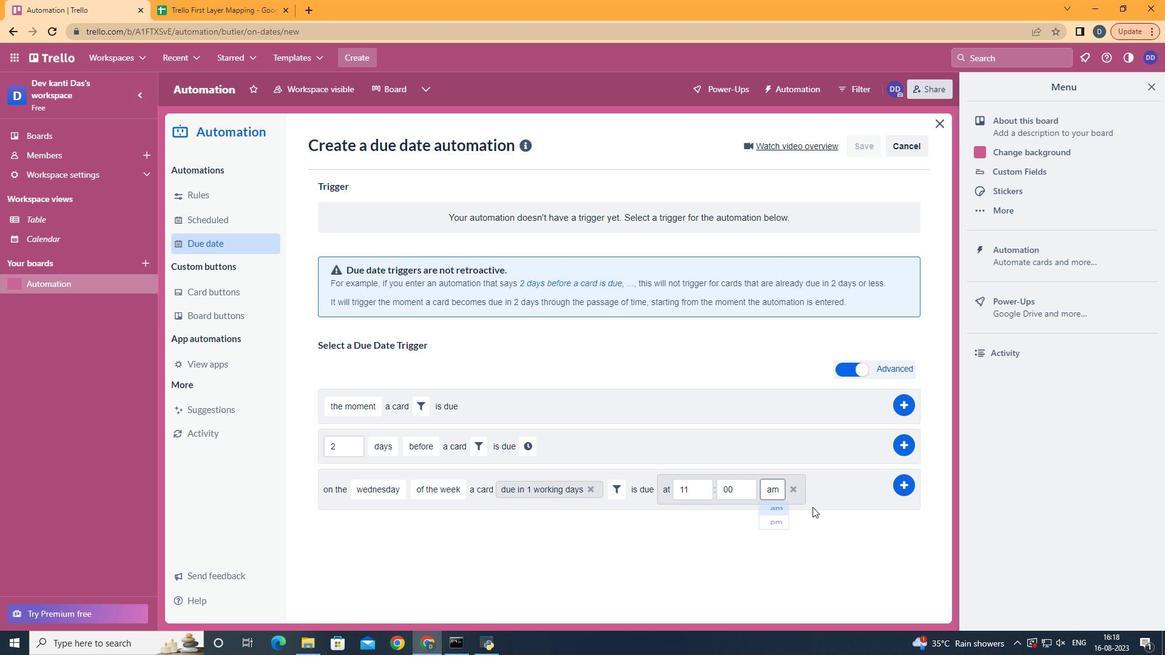 
Action: Mouse moved to (908, 490)
Screenshot: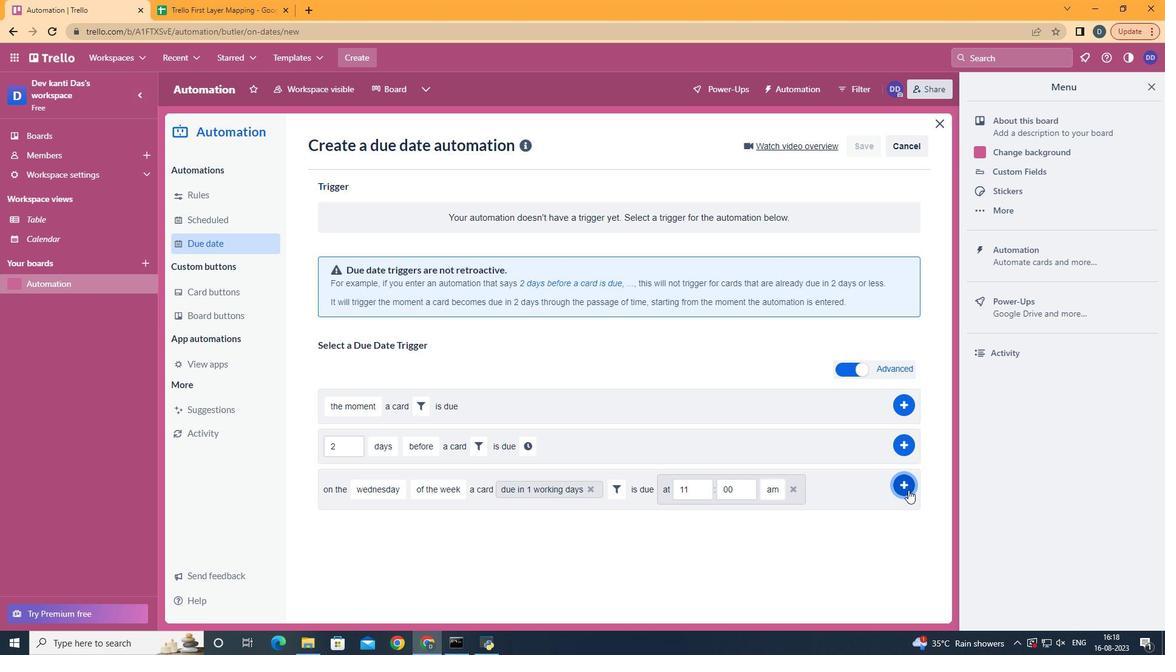 
Action: Mouse pressed left at (908, 490)
Screenshot: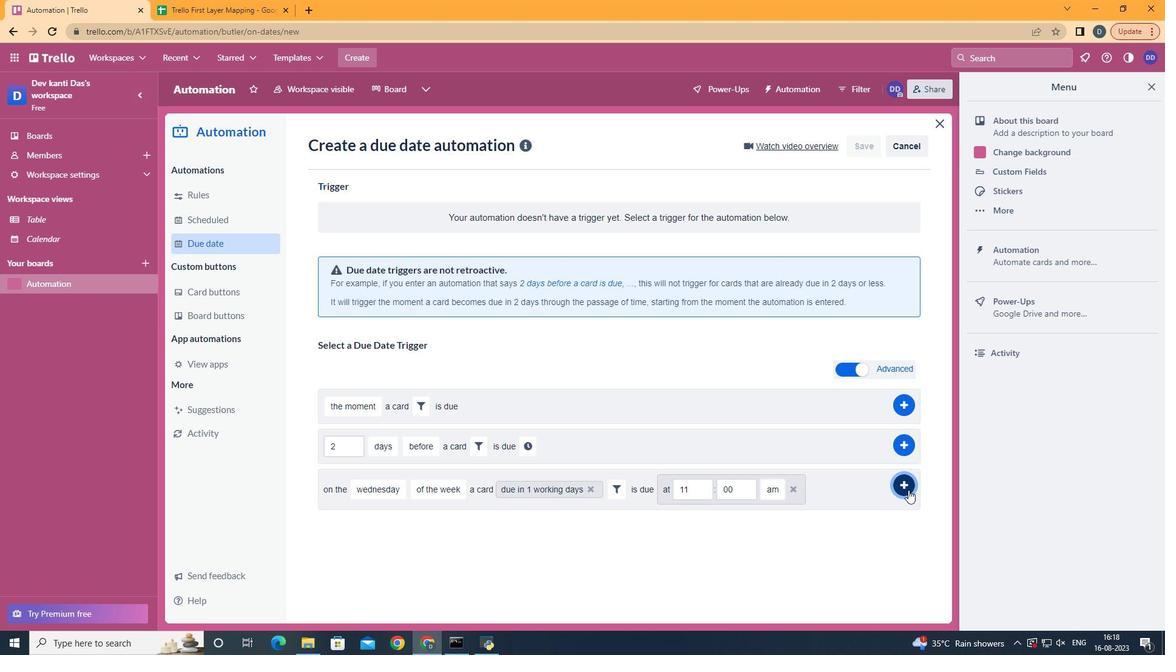 
